 Task: Add an event with the title Meeting with Manager, date '2024/03/18', time 8:00 AM to 10:00 AMand add a description: By exploring the client's goals and strategic direction, the service provider can align their offerings and propose tailored solutions. The event allows for brainstorming sessions, exploring new possibilities, and jointly shaping the future direction of the partnership., put the event into Blue category, logged in from the account softage.1@softage.netand send the event invitation to softage.4@softage.net and softage.5@softage.net. Set a reminder for the event 15 minutes before
Action: Mouse moved to (88, 99)
Screenshot: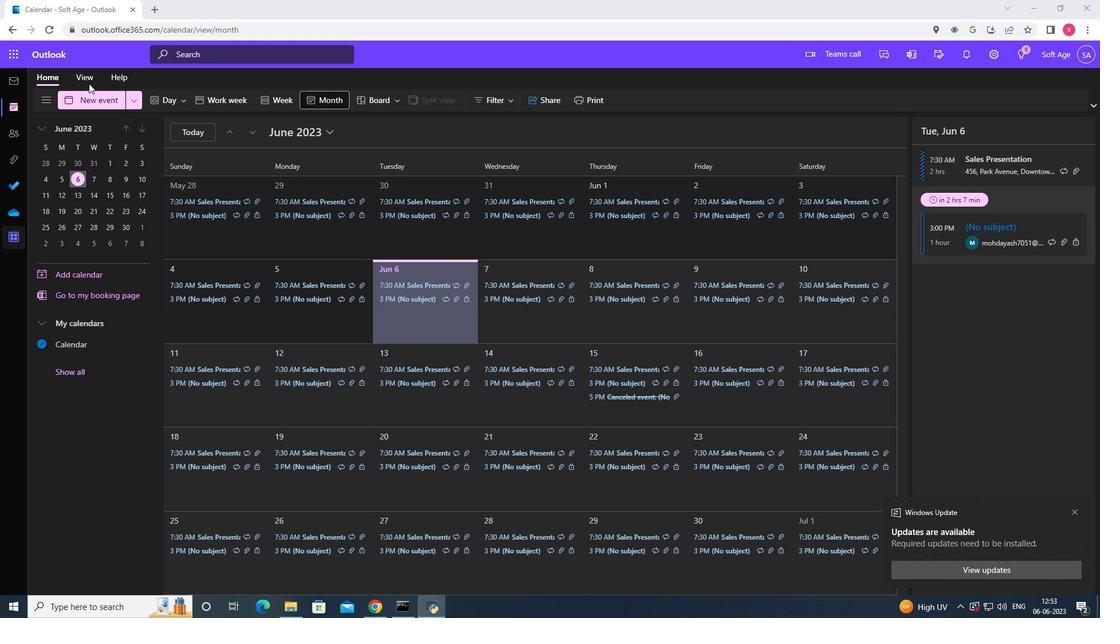 
Action: Mouse pressed left at (88, 99)
Screenshot: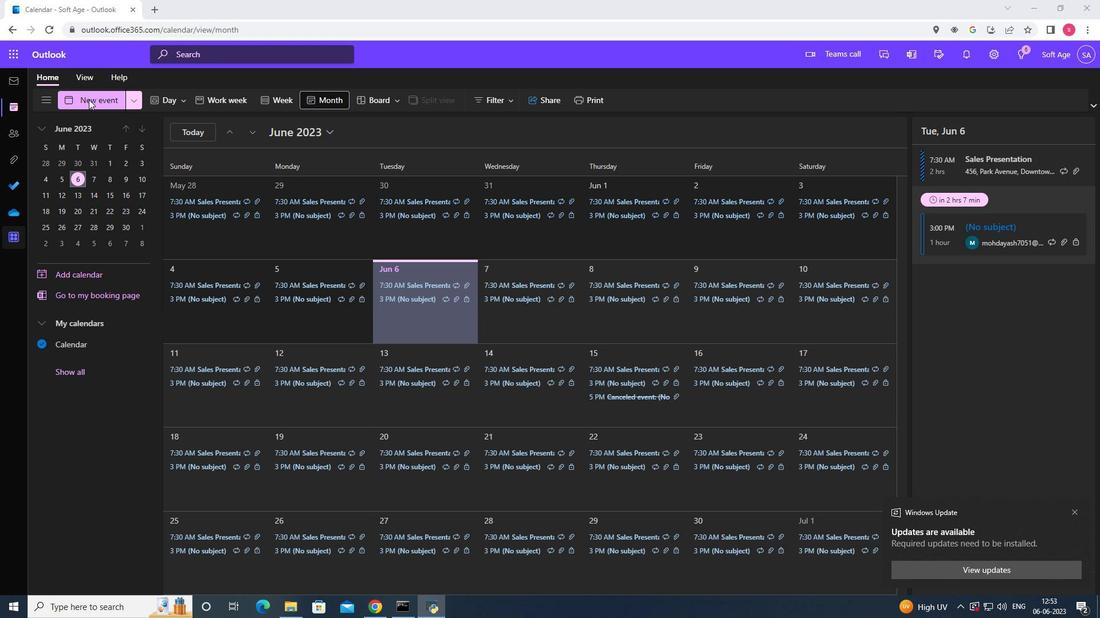 
Action: Mouse moved to (267, 191)
Screenshot: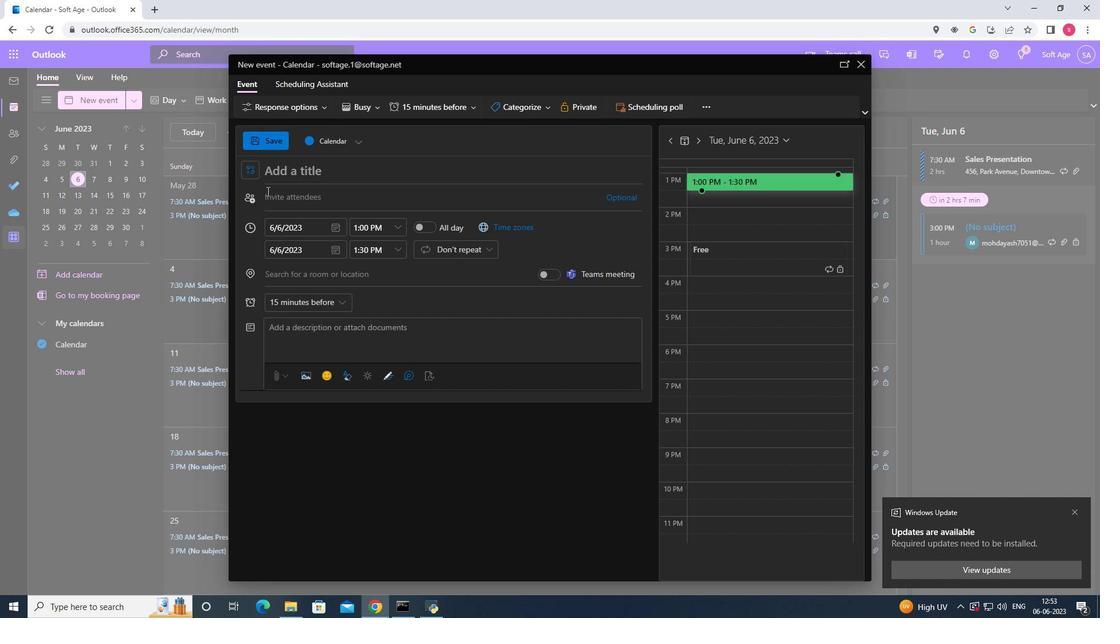 
Action: Key pressed <Key.shift>Meeting<Key.space>with<Key.space><Key.shift>Manager
Screenshot: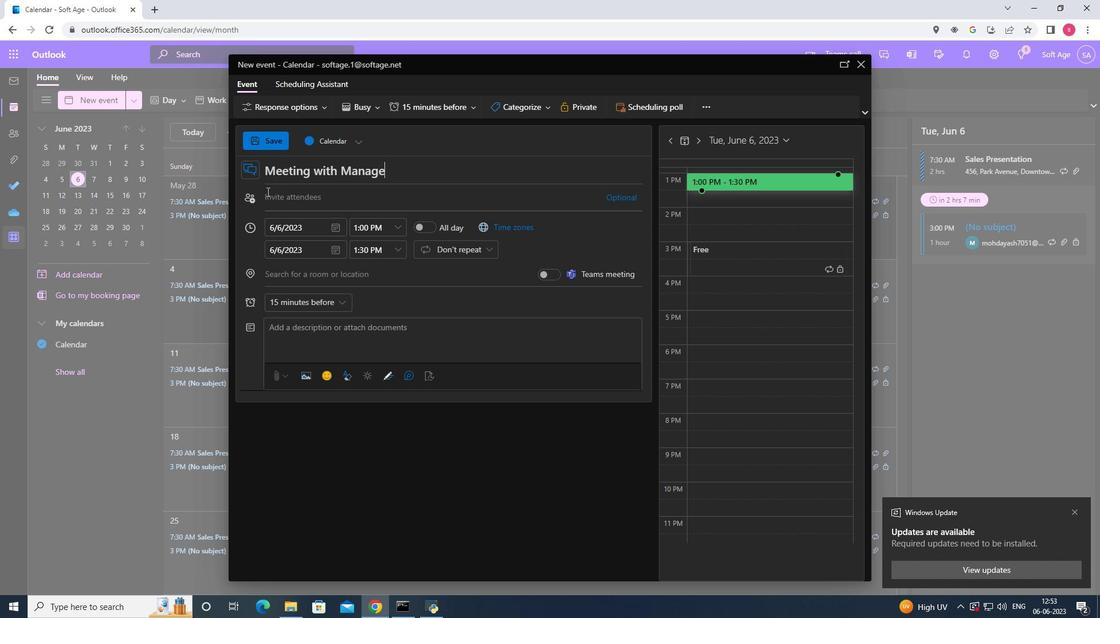 
Action: Mouse moved to (340, 224)
Screenshot: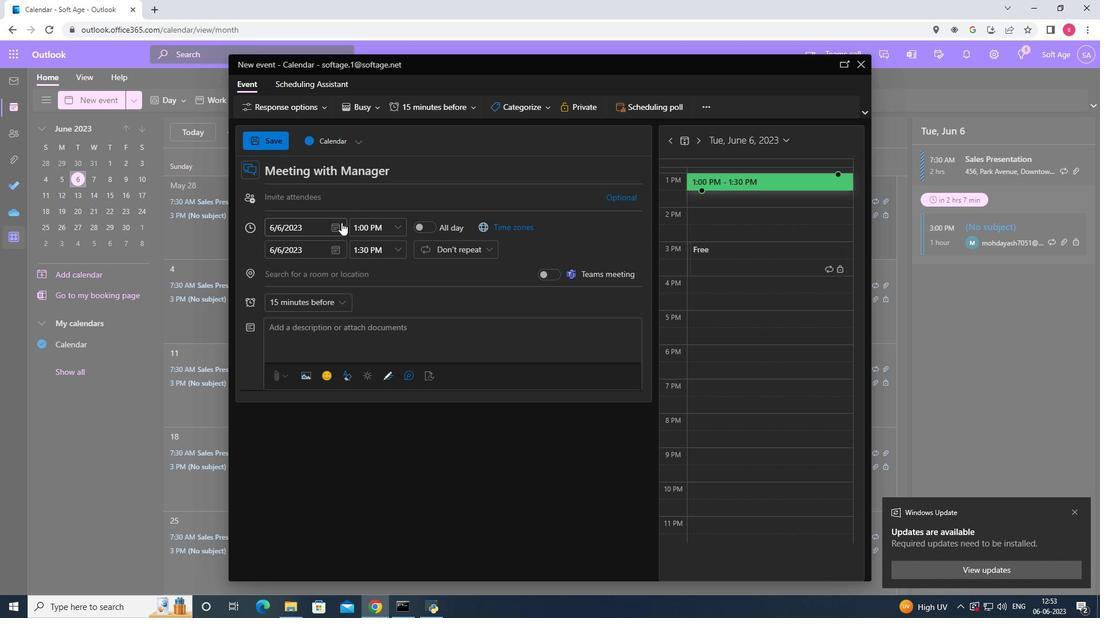 
Action: Mouse pressed left at (340, 224)
Screenshot: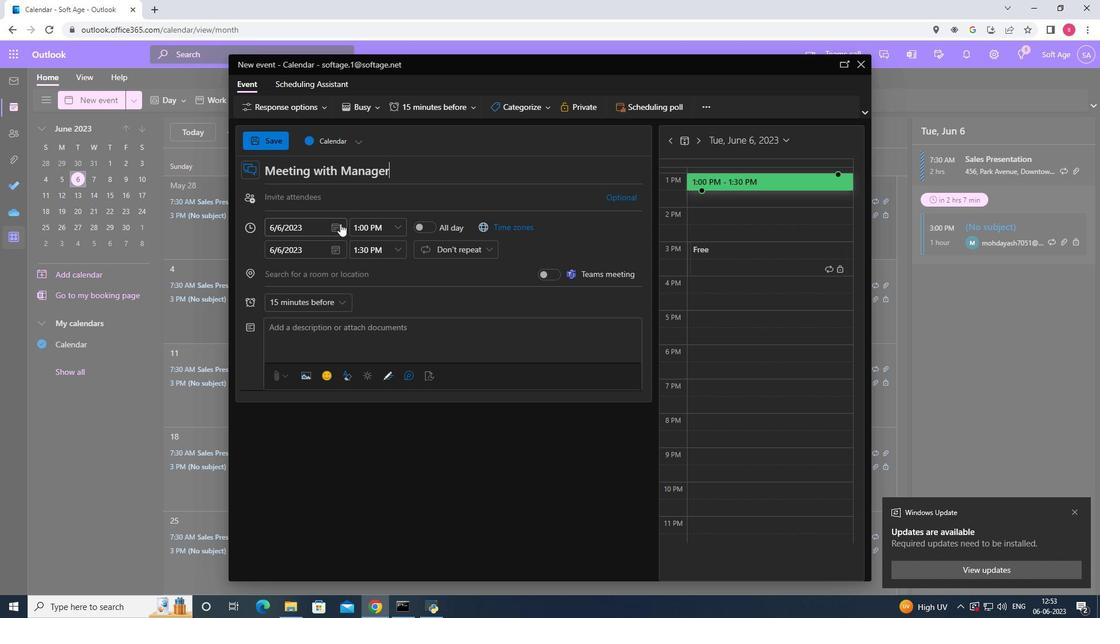 
Action: Mouse moved to (377, 250)
Screenshot: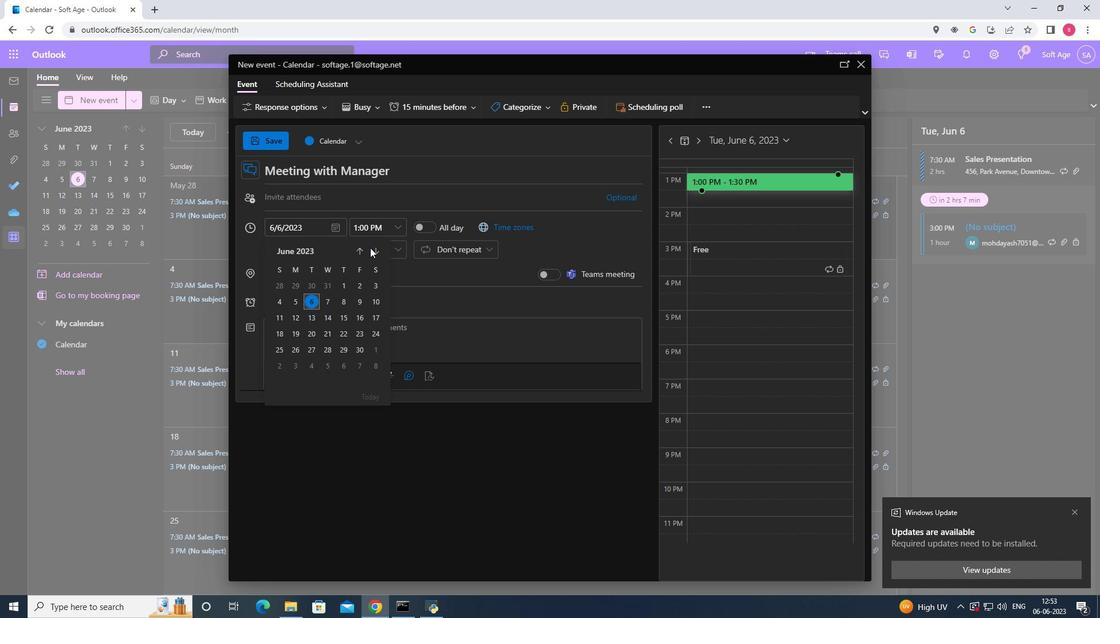 
Action: Mouse pressed left at (377, 250)
Screenshot: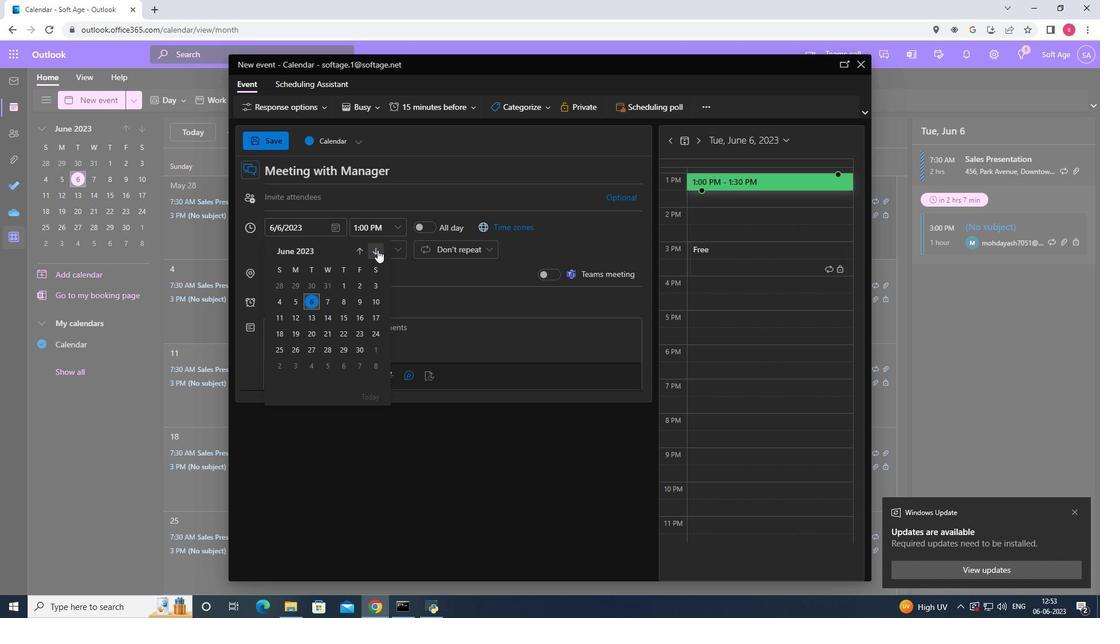 
Action: Mouse pressed left at (377, 250)
Screenshot: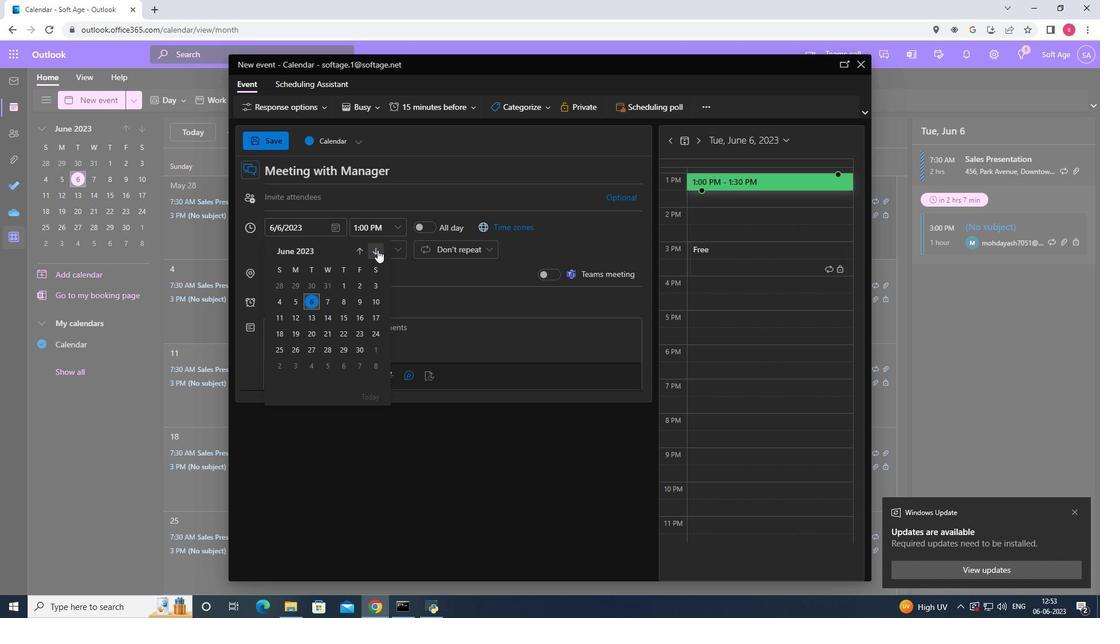 
Action: Mouse pressed left at (377, 250)
Screenshot: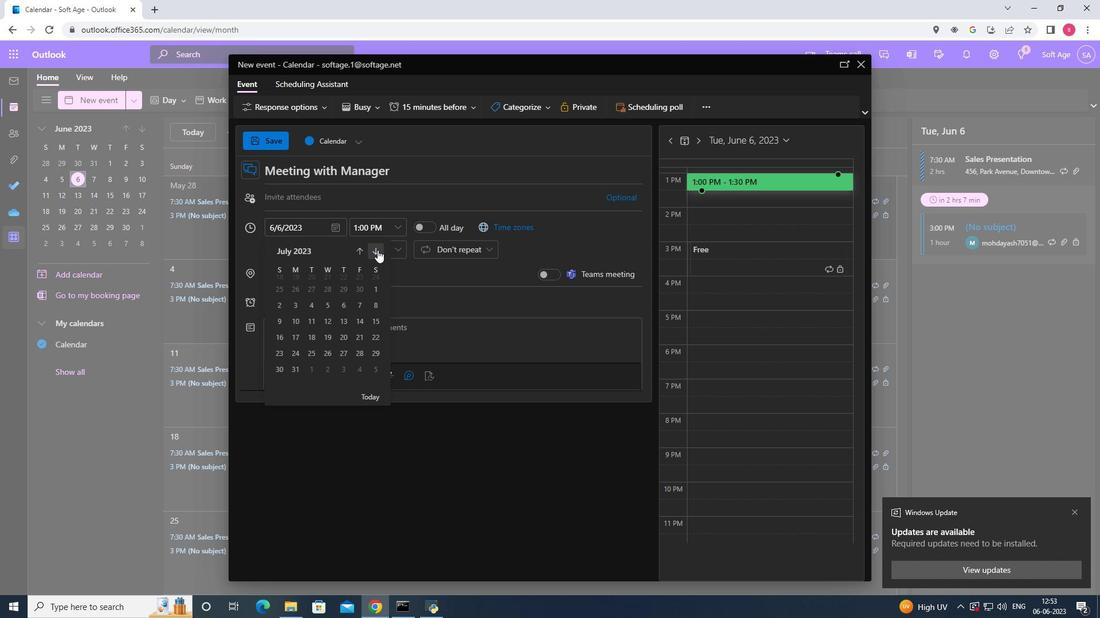 
Action: Mouse pressed left at (377, 250)
Screenshot: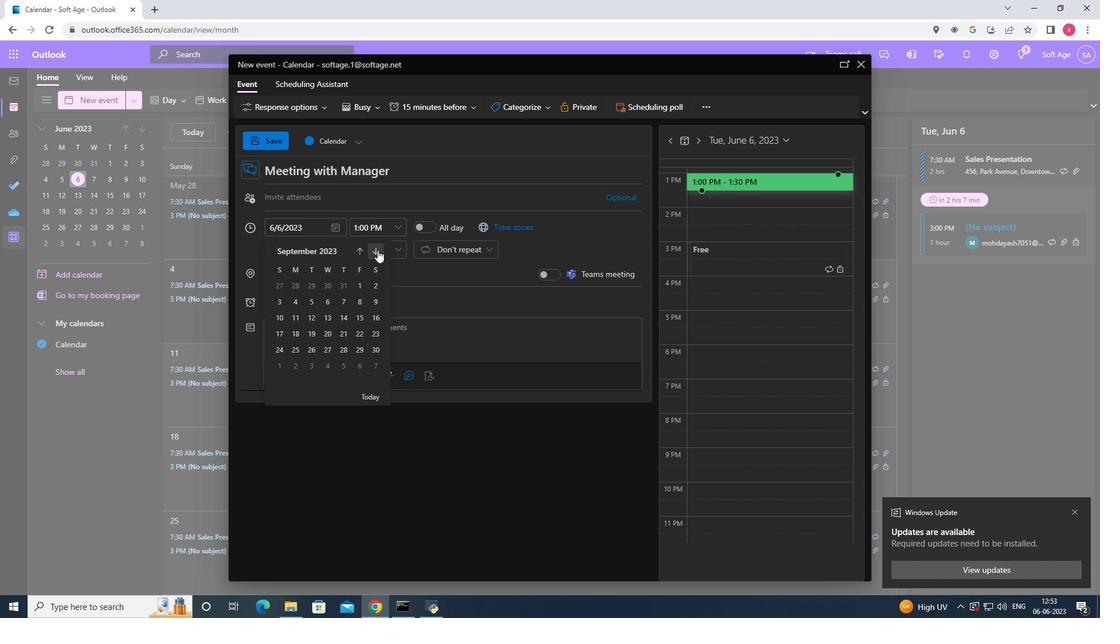 
Action: Mouse pressed left at (377, 250)
Screenshot: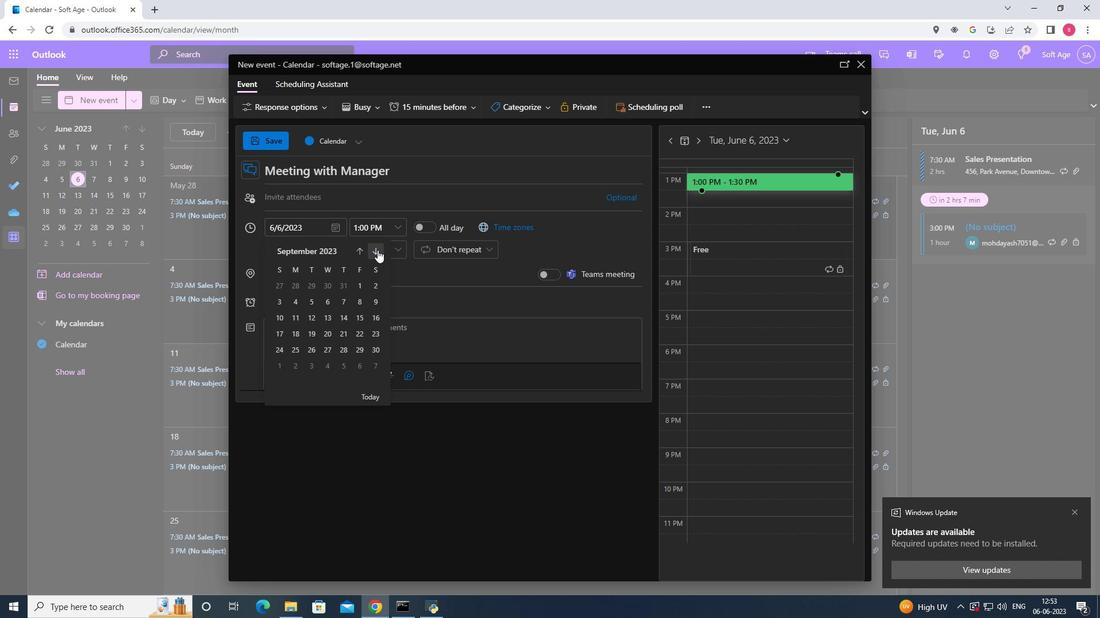 
Action: Mouse pressed left at (377, 250)
Screenshot: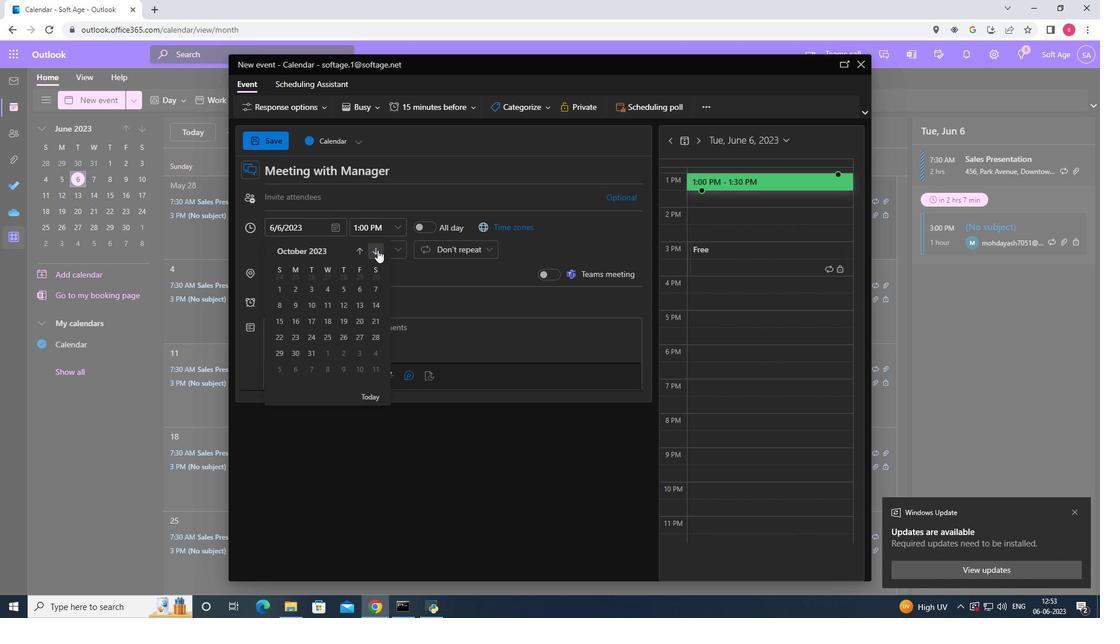 
Action: Mouse pressed left at (377, 250)
Screenshot: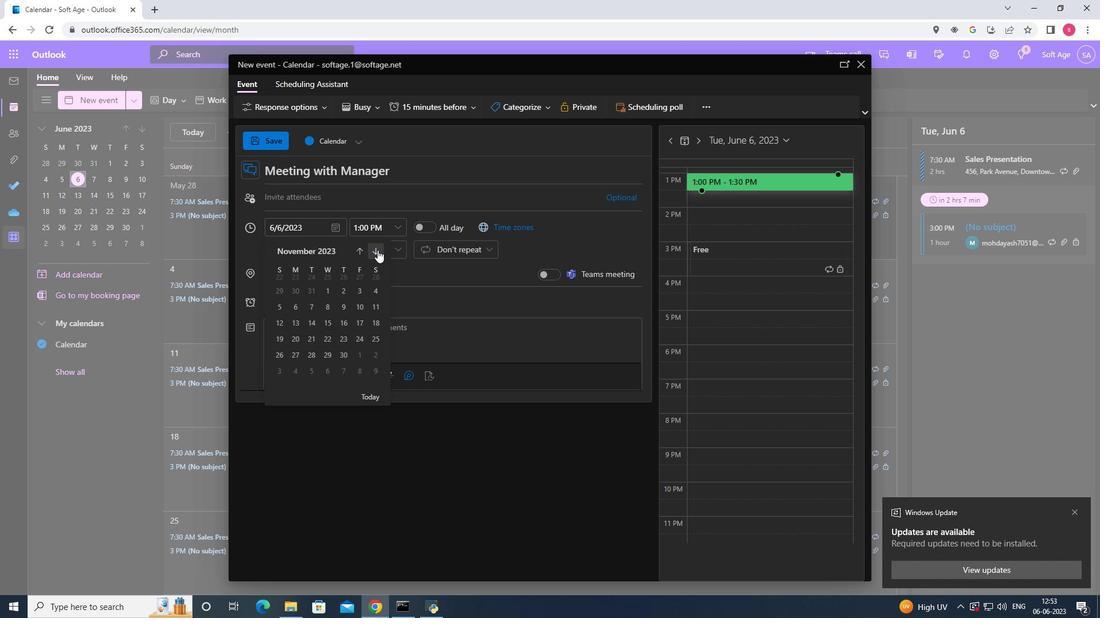 
Action: Mouse pressed left at (377, 250)
Screenshot: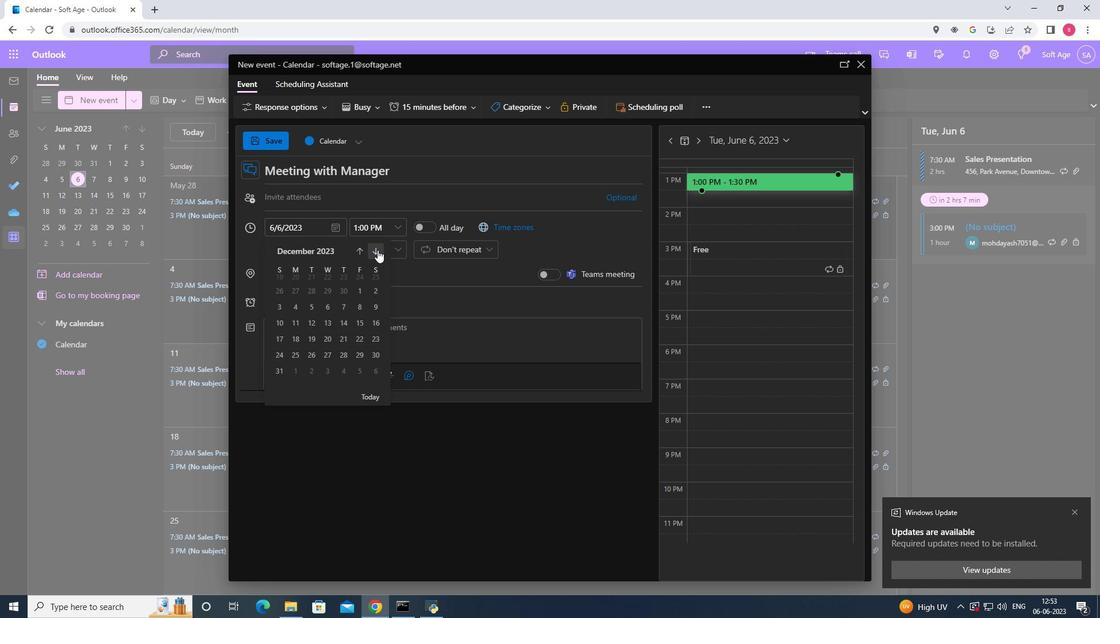 
Action: Mouse pressed left at (377, 250)
Screenshot: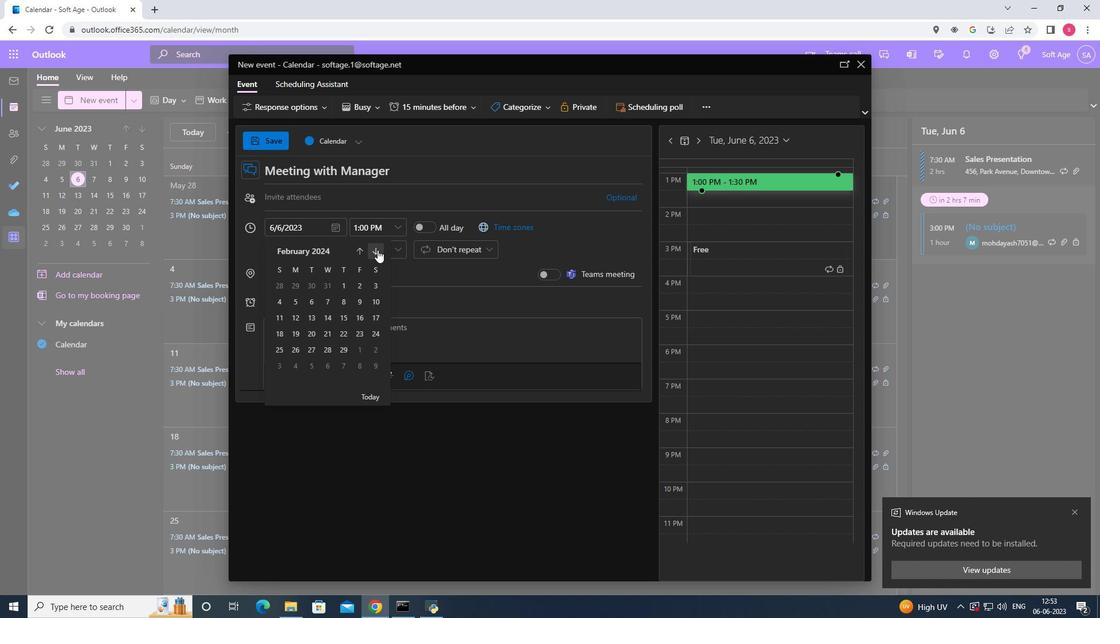 
Action: Mouse moved to (300, 339)
Screenshot: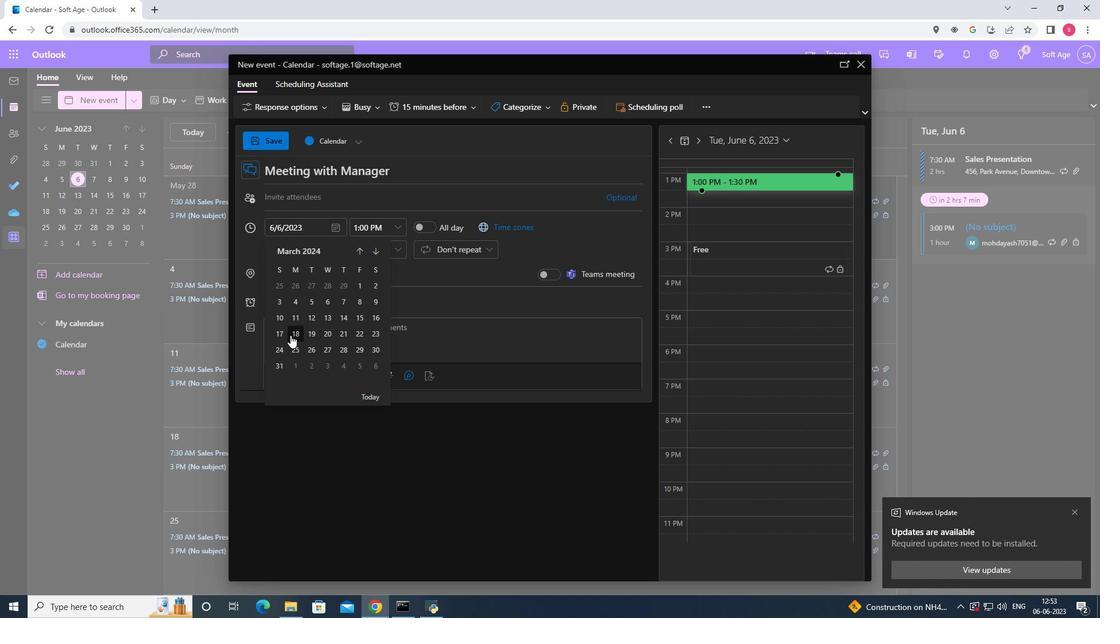 
Action: Mouse pressed left at (300, 339)
Screenshot: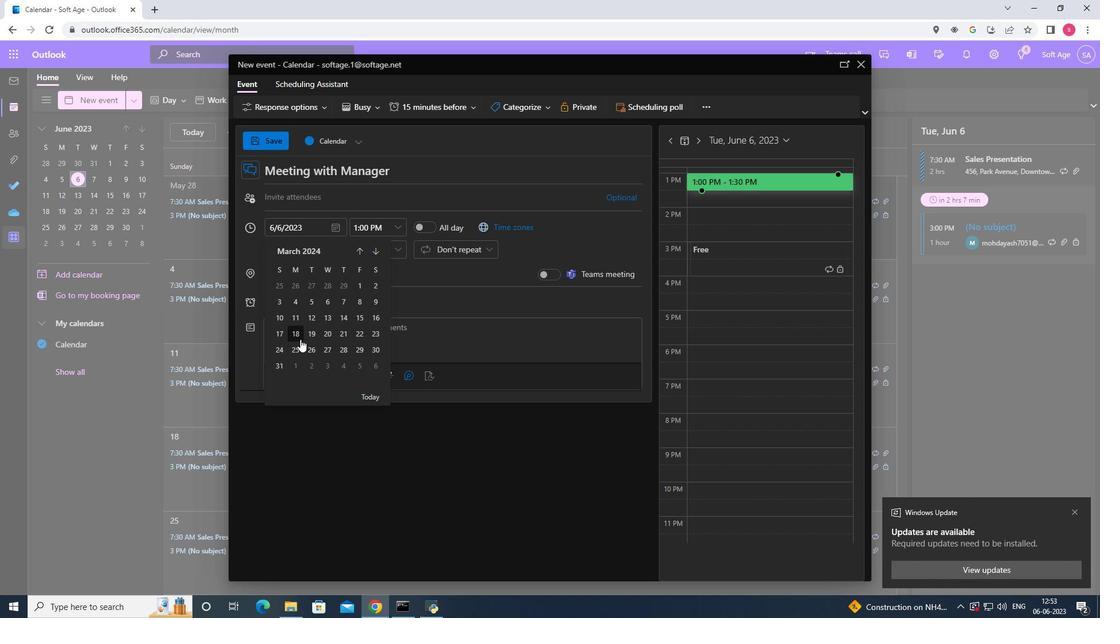 
Action: Mouse moved to (396, 230)
Screenshot: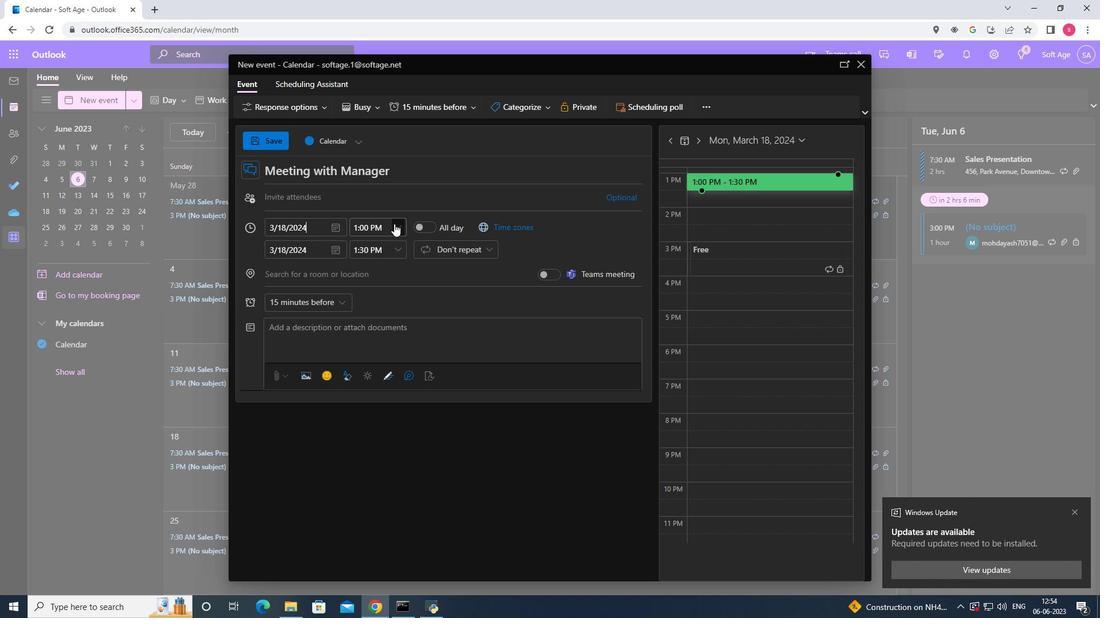 
Action: Mouse pressed left at (396, 230)
Screenshot: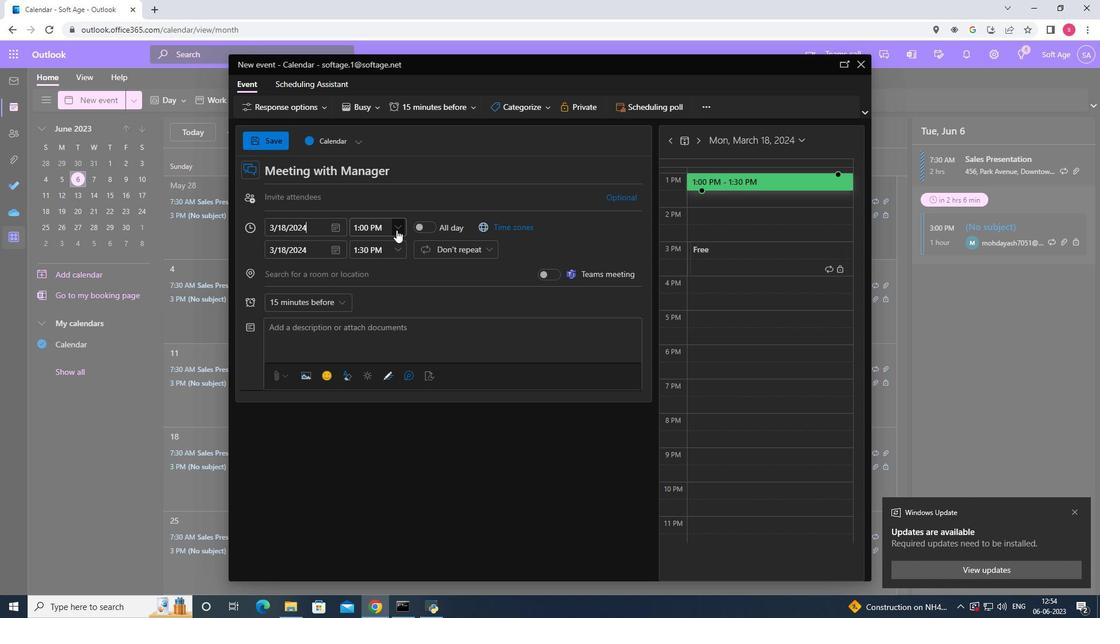 
Action: Mouse moved to (413, 242)
Screenshot: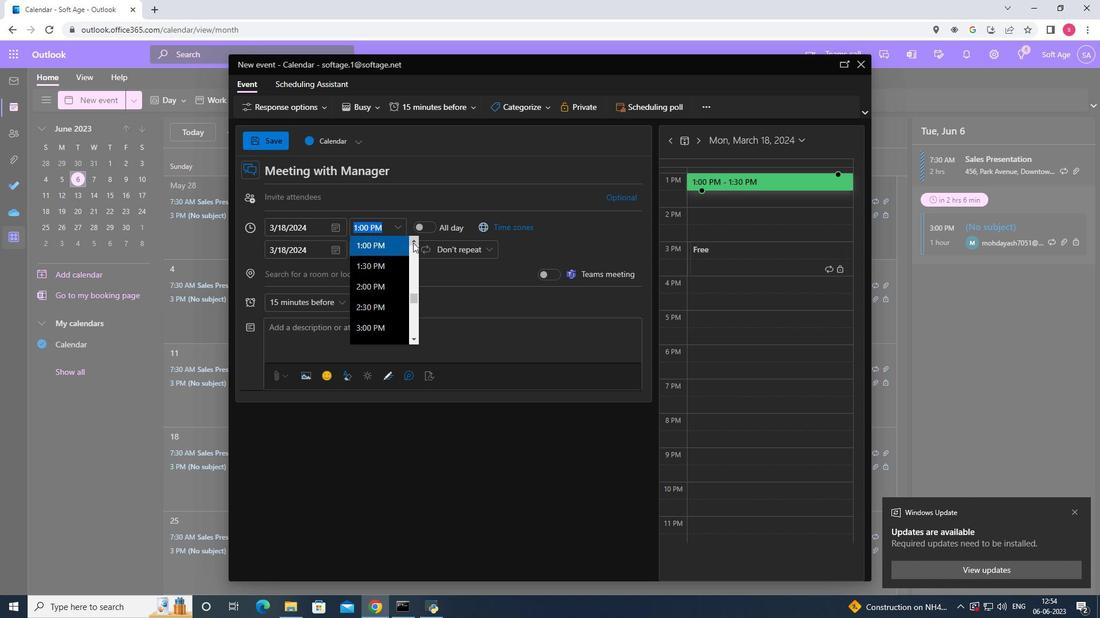 
Action: Mouse pressed left at (413, 242)
Screenshot: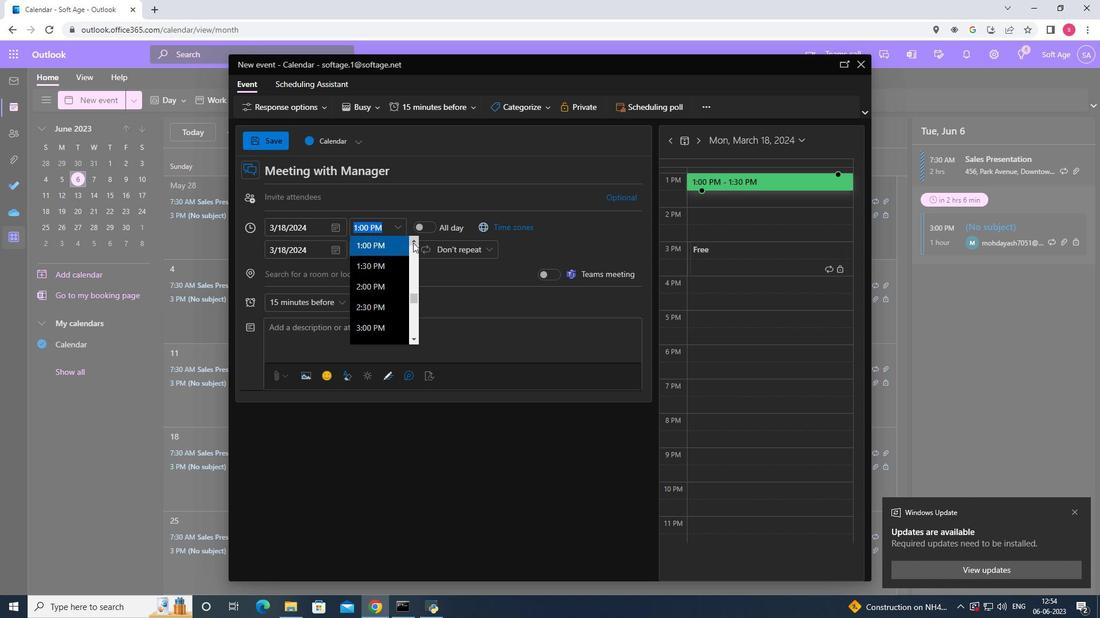 
Action: Mouse pressed left at (413, 242)
Screenshot: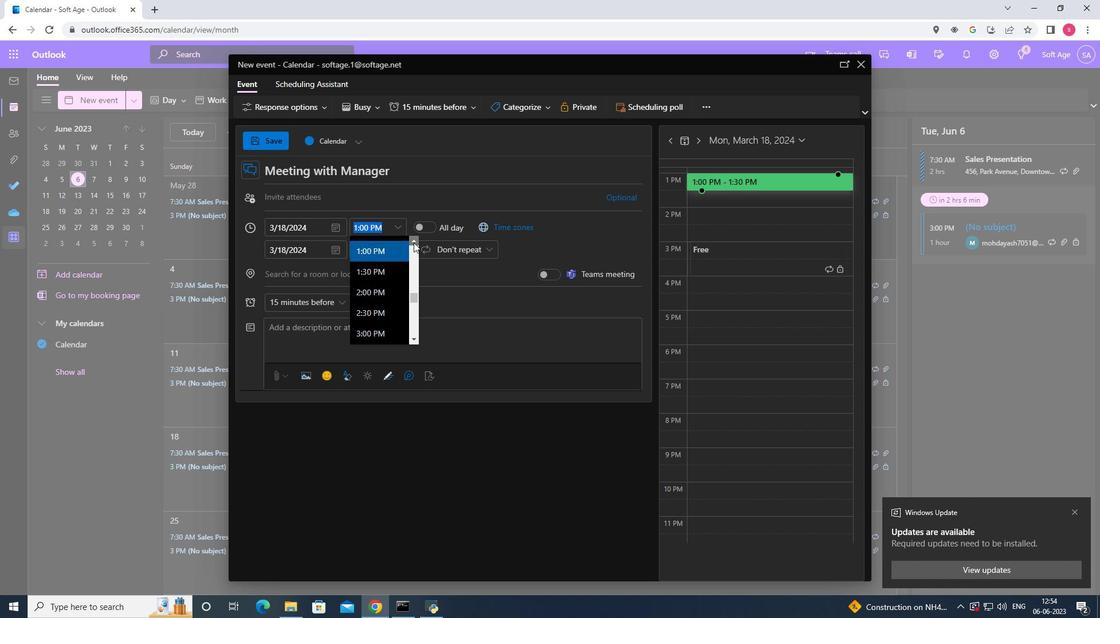 
Action: Mouse pressed left at (413, 242)
Screenshot: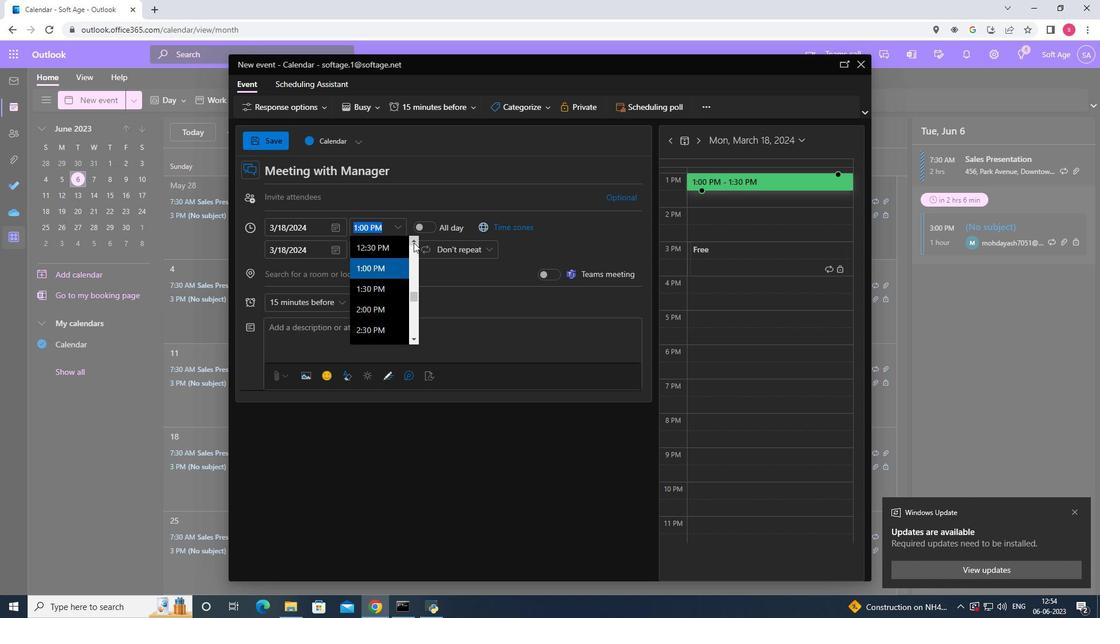 
Action: Mouse pressed left at (413, 242)
Screenshot: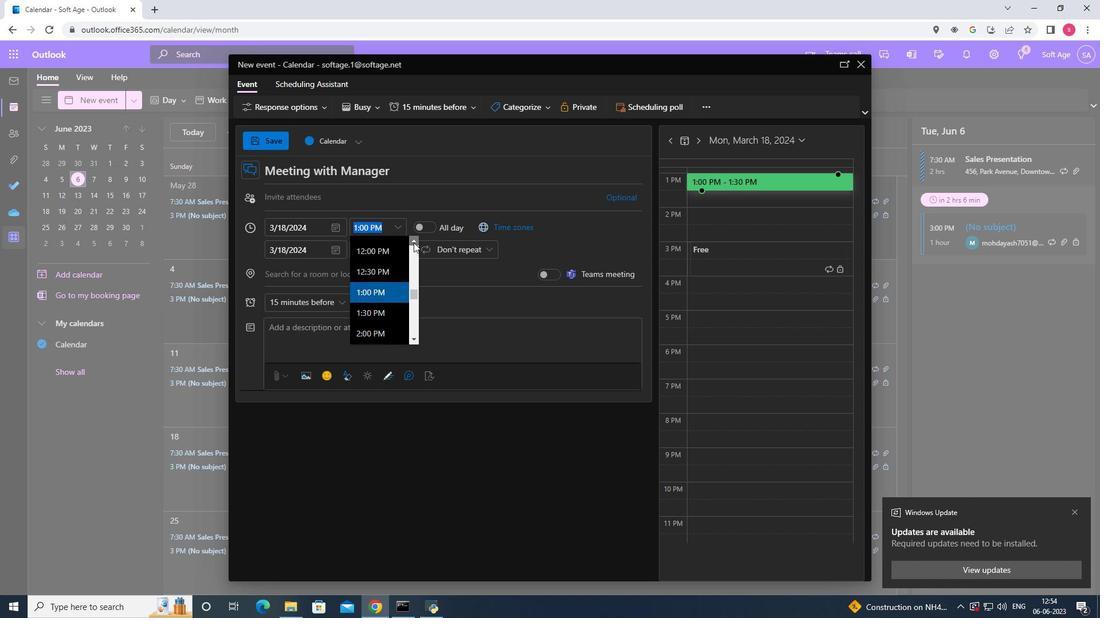 
Action: Mouse pressed left at (413, 242)
Screenshot: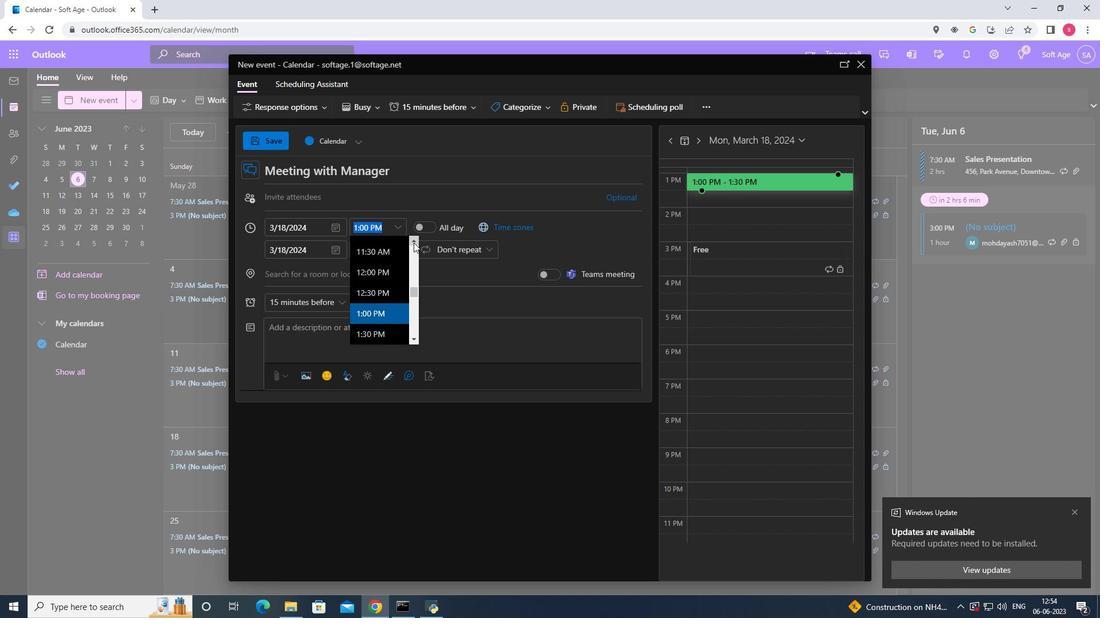 
Action: Mouse pressed left at (413, 242)
Screenshot: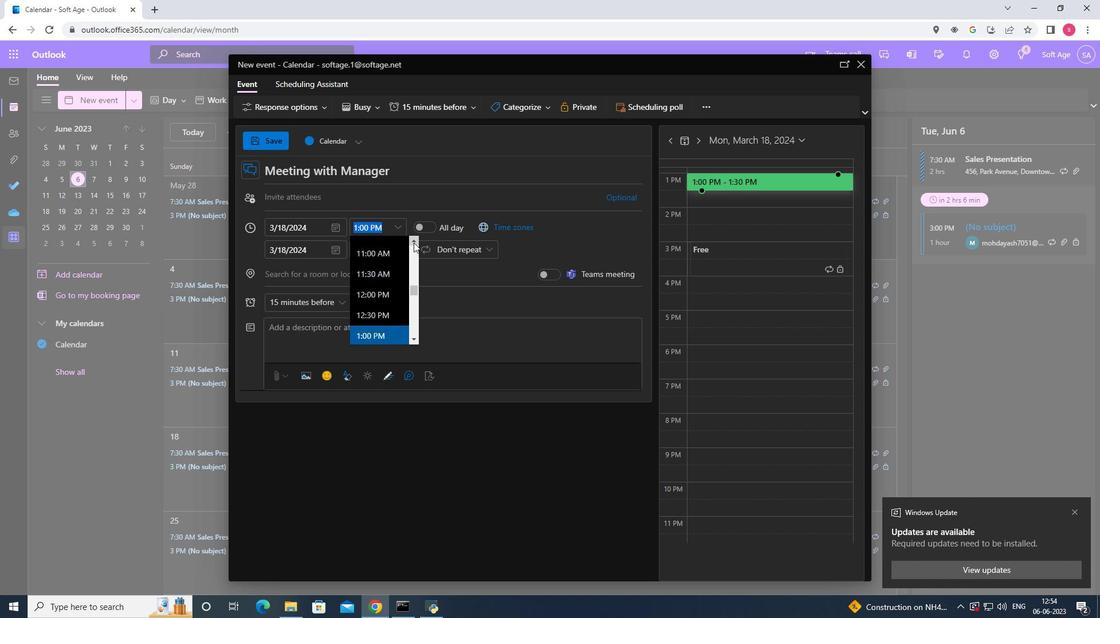 
Action: Mouse pressed left at (413, 242)
Screenshot: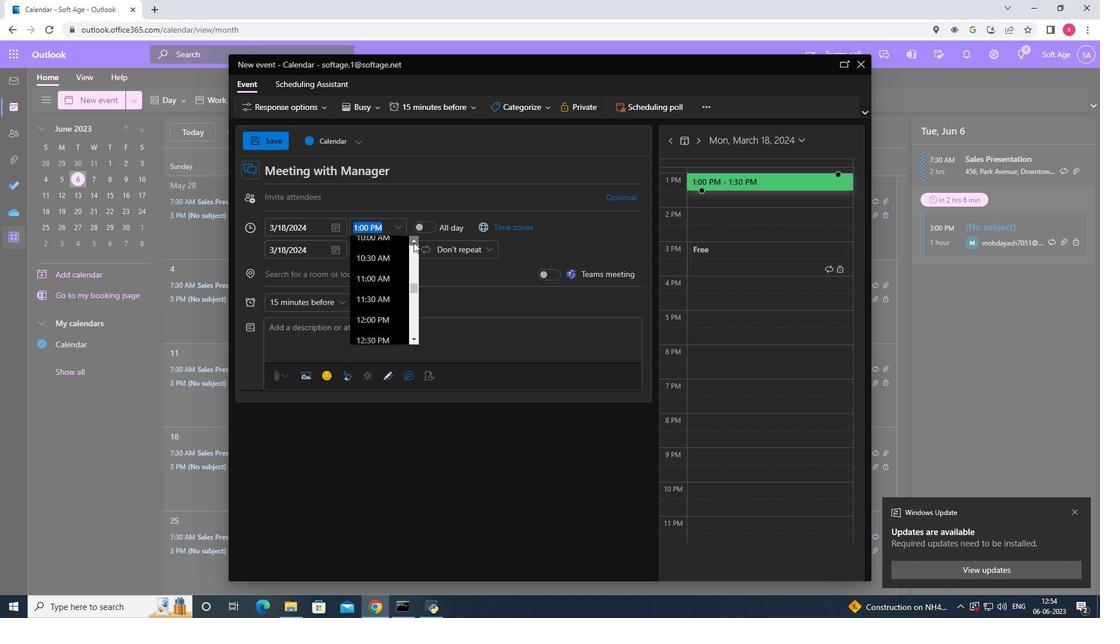 
Action: Mouse pressed left at (413, 242)
Screenshot: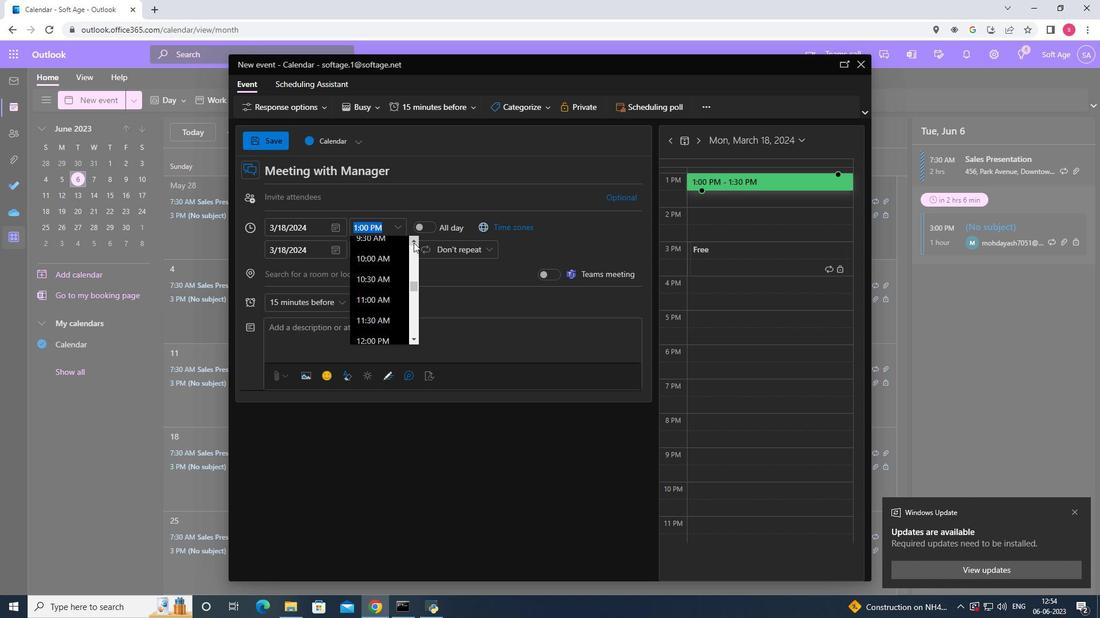 
Action: Mouse pressed left at (413, 242)
Screenshot: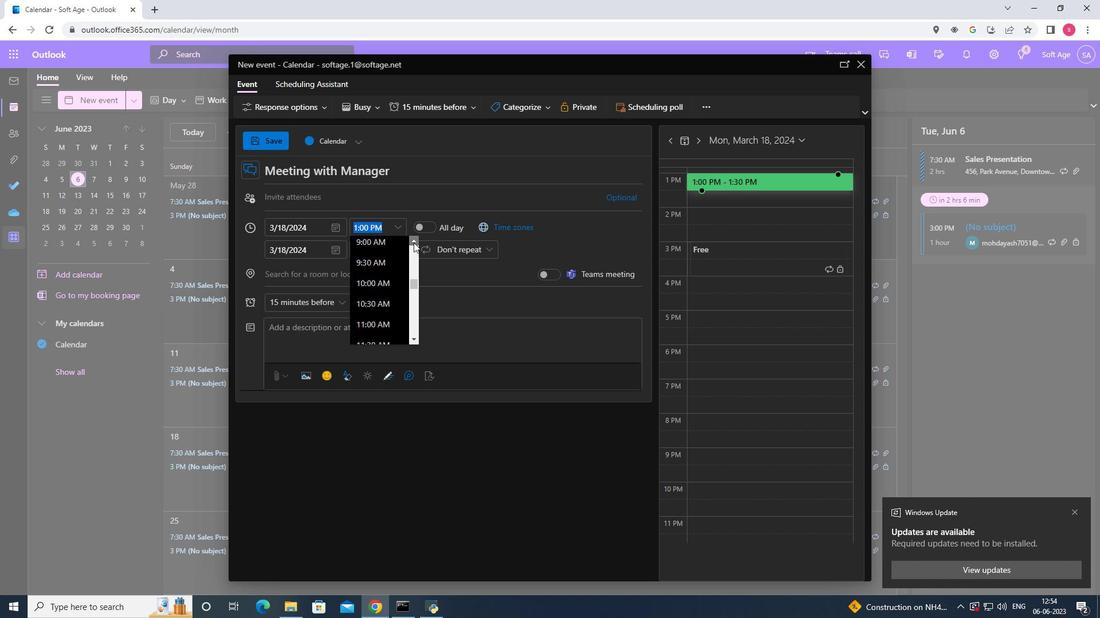 
Action: Mouse moved to (389, 242)
Screenshot: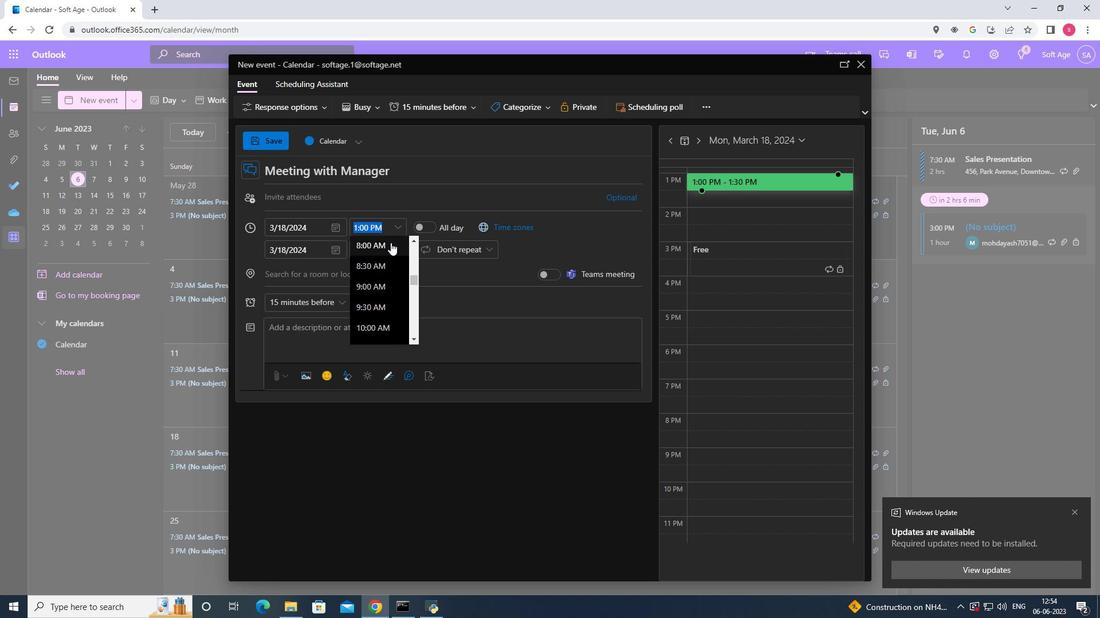 
Action: Mouse pressed left at (389, 242)
Screenshot: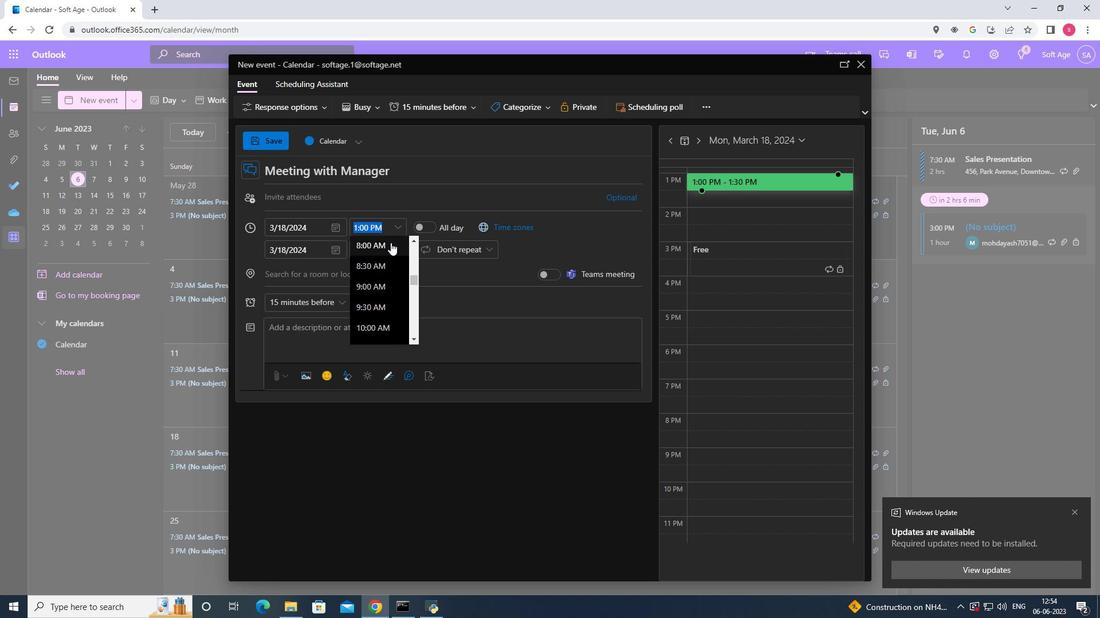 
Action: Mouse moved to (403, 252)
Screenshot: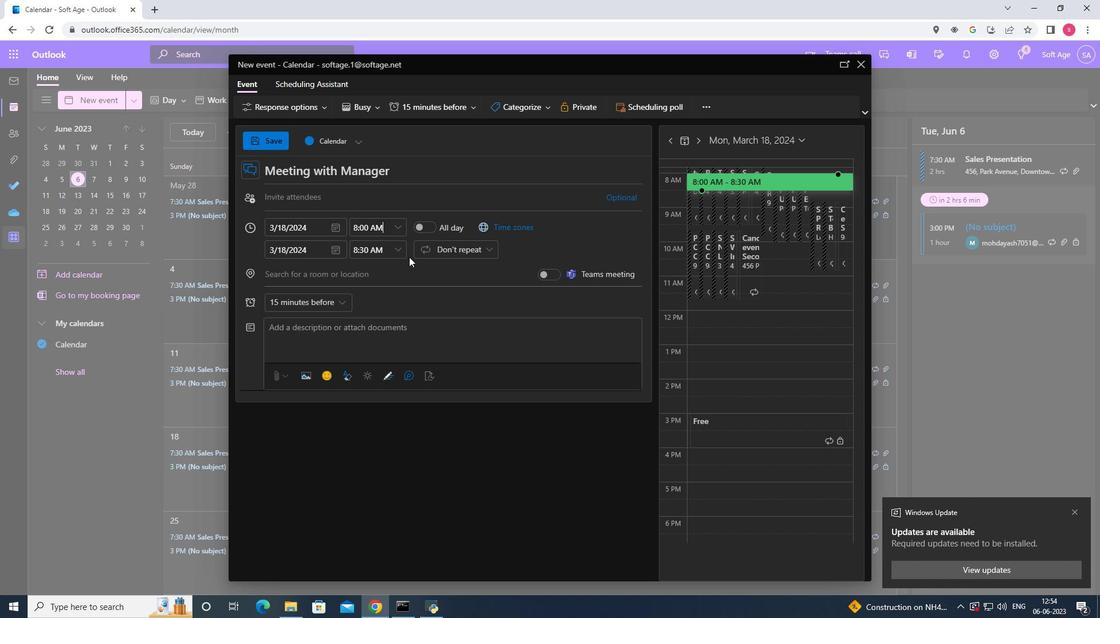 
Action: Mouse pressed left at (403, 252)
Screenshot: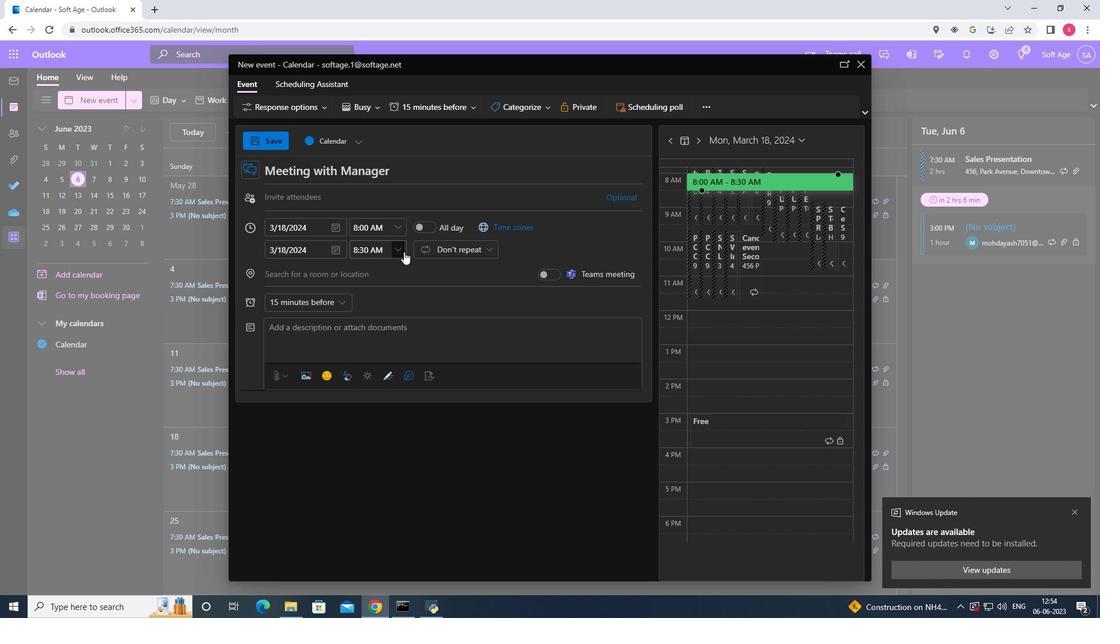 
Action: Mouse moved to (370, 326)
Screenshot: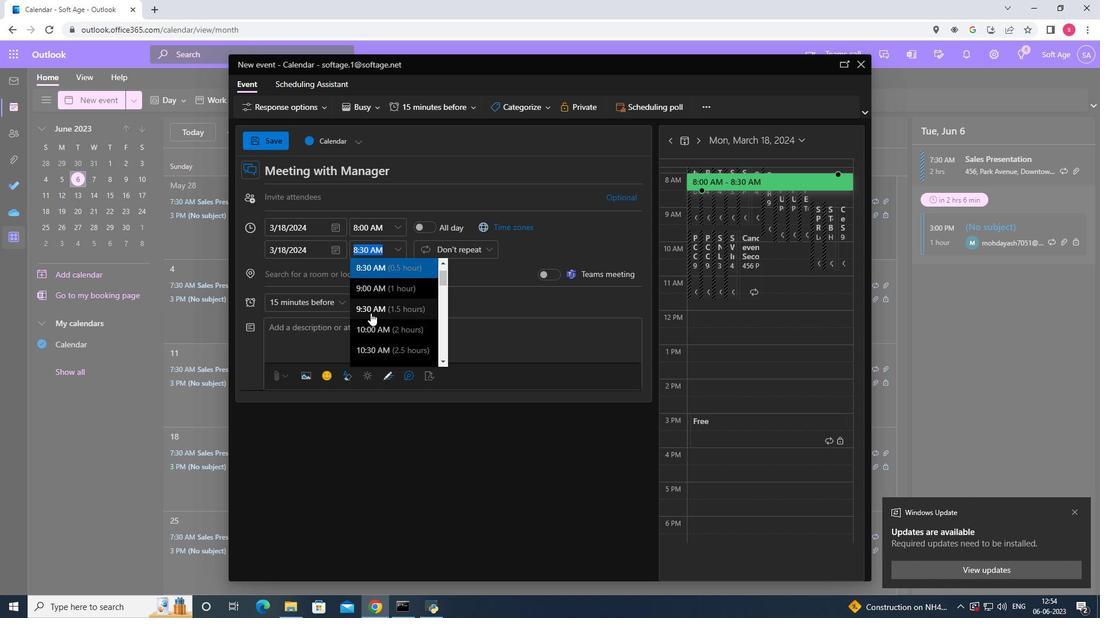 
Action: Mouse pressed left at (370, 326)
Screenshot: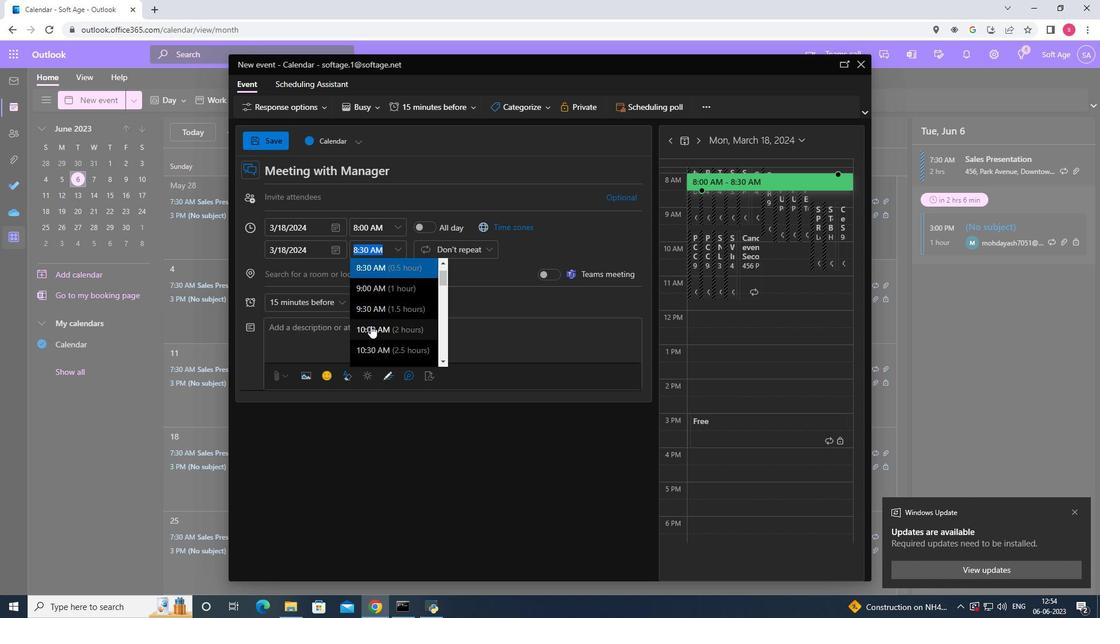 
Action: Mouse moved to (341, 328)
Screenshot: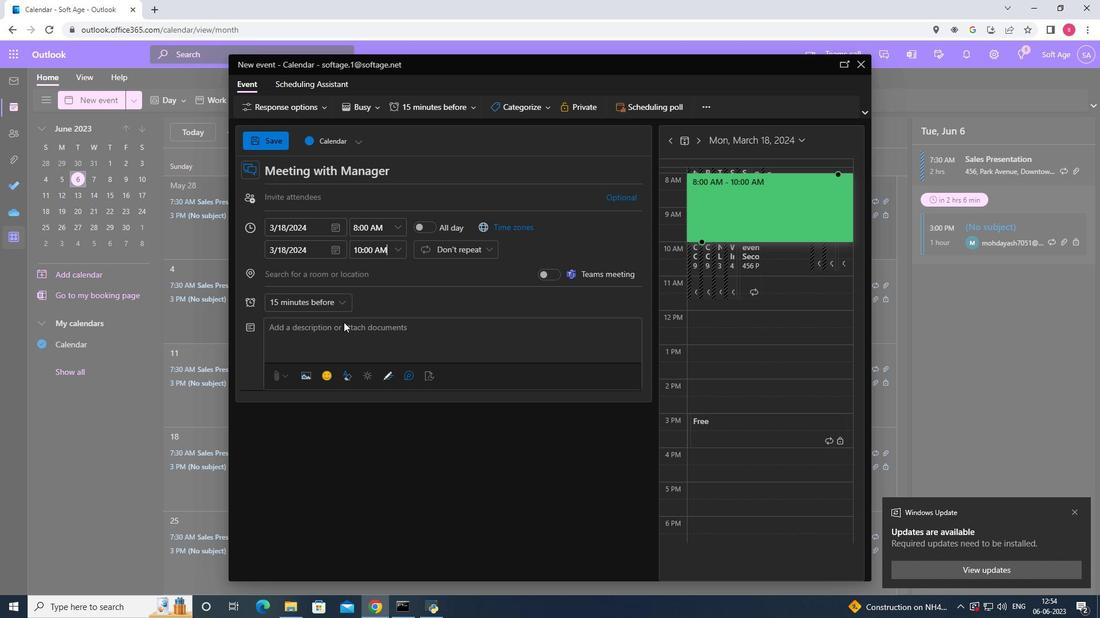 
Action: Mouse pressed left at (341, 328)
Screenshot: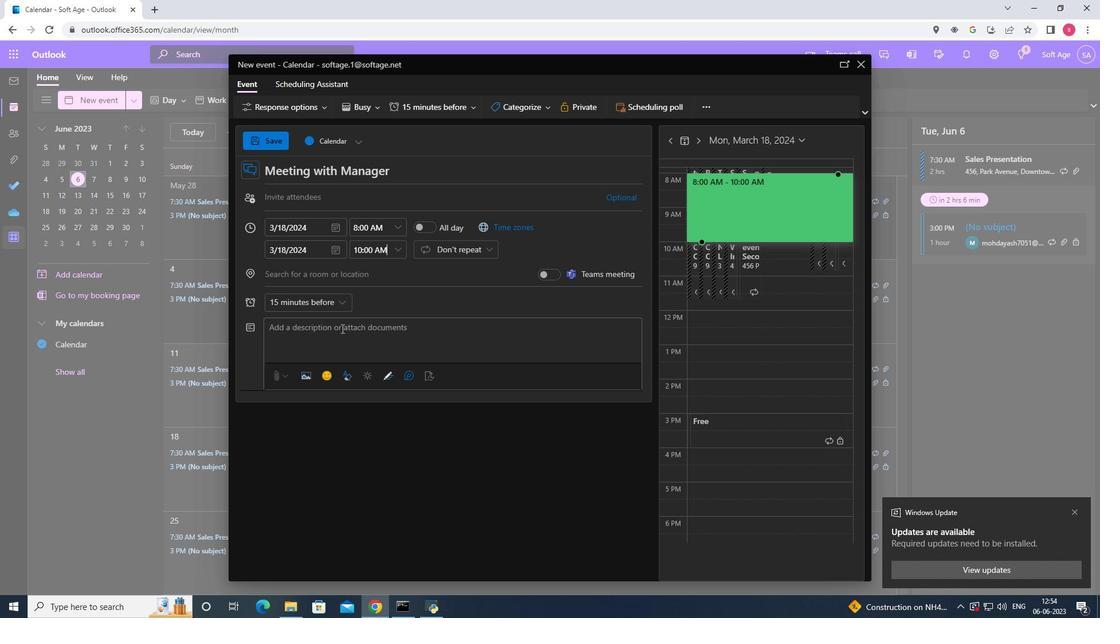
Action: Mouse moved to (341, 329)
Screenshot: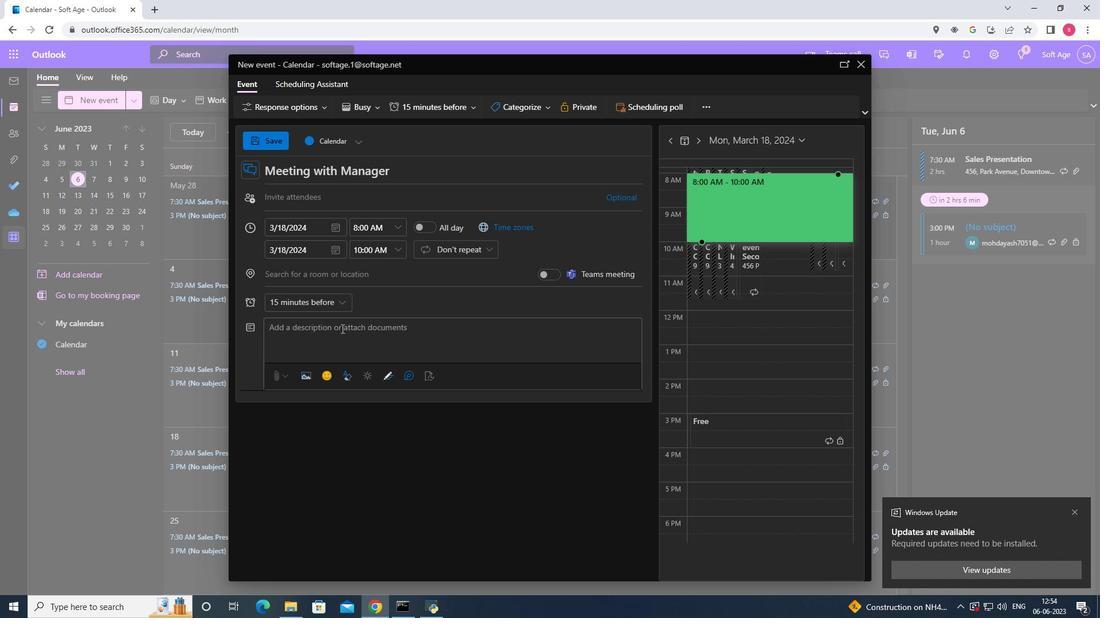 
Action: Key pressed <Key.shift>By<Key.space>exploring<Key.space>the<Key.space>client's<Key.space>goals<Key.space>and<Key.space>strategic<Key.space>direction,<Key.space>the<Key.space>service<Key.space>provider<Key.space>can<Key.space>align<Key.space>their<Key.space>offerings<Key.space>and<Key.space>propose<Key.space>tailored<Key.space>solutions,<Key.backspace>.<Key.space><Key.shift>The<Key.space>event<Key.space>allows<Key.space>for<Key.space>brainstorming<Key.space>sessions<Key.space>the<Key.space>future<Key.space>direction<Key.space>of<Key.space>the<Key.space>partnership
Screenshot: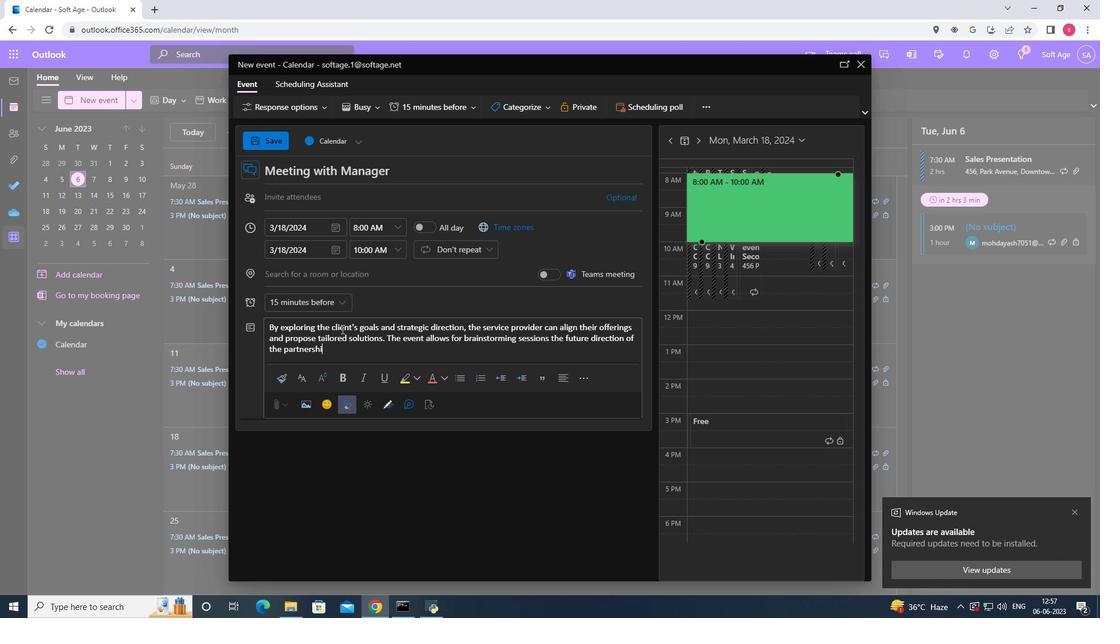 
Action: Mouse moved to (510, 210)
Screenshot: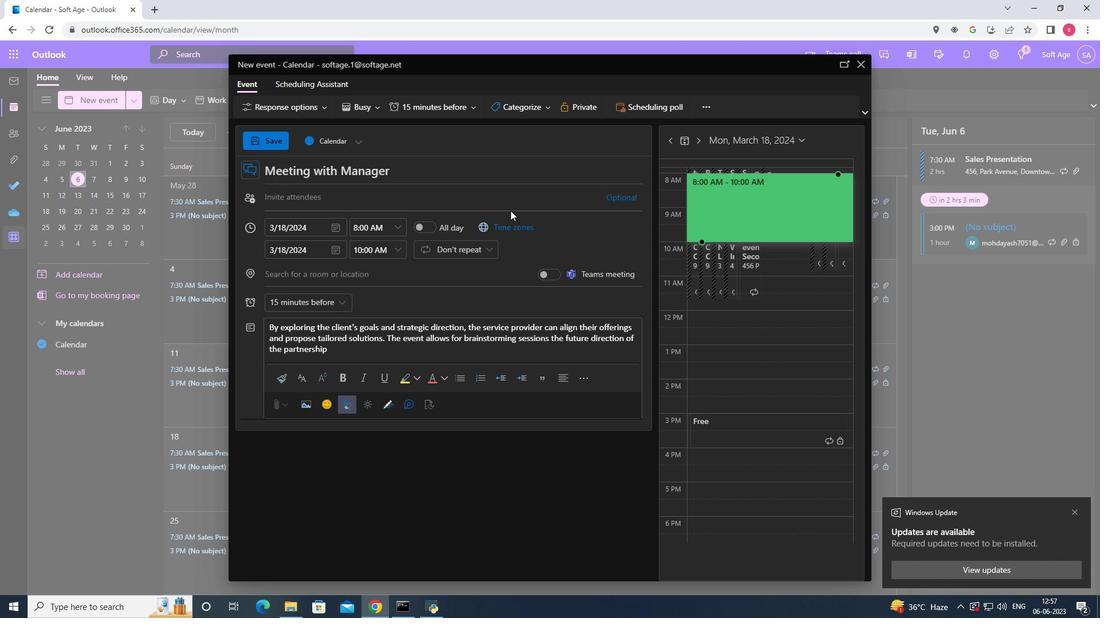 
Action: Key pressed .
Screenshot: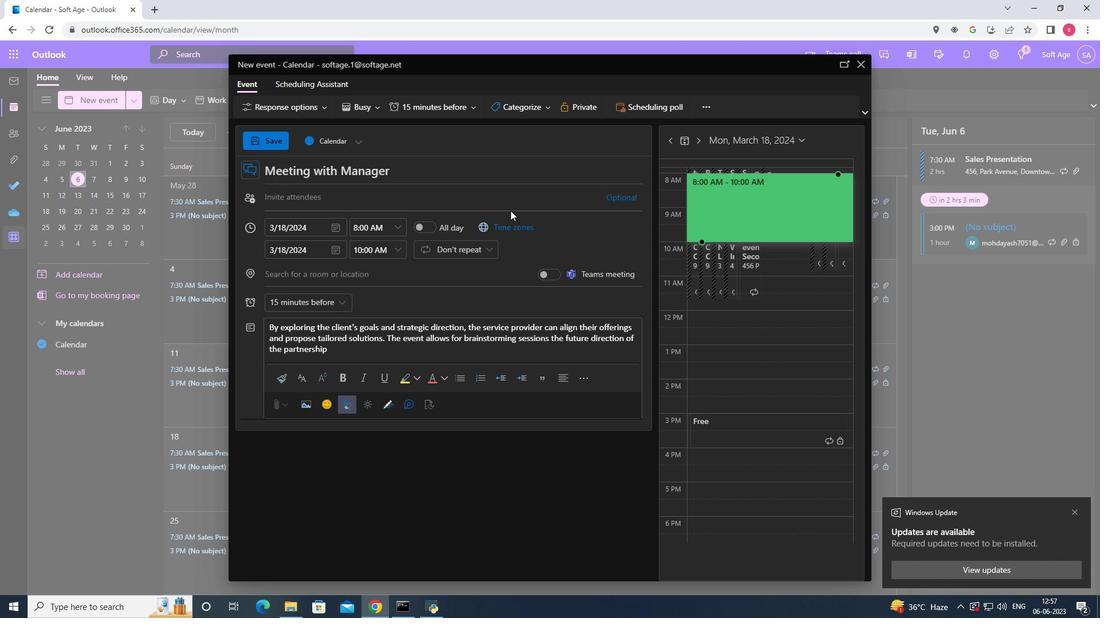 
Action: Mouse moved to (539, 110)
Screenshot: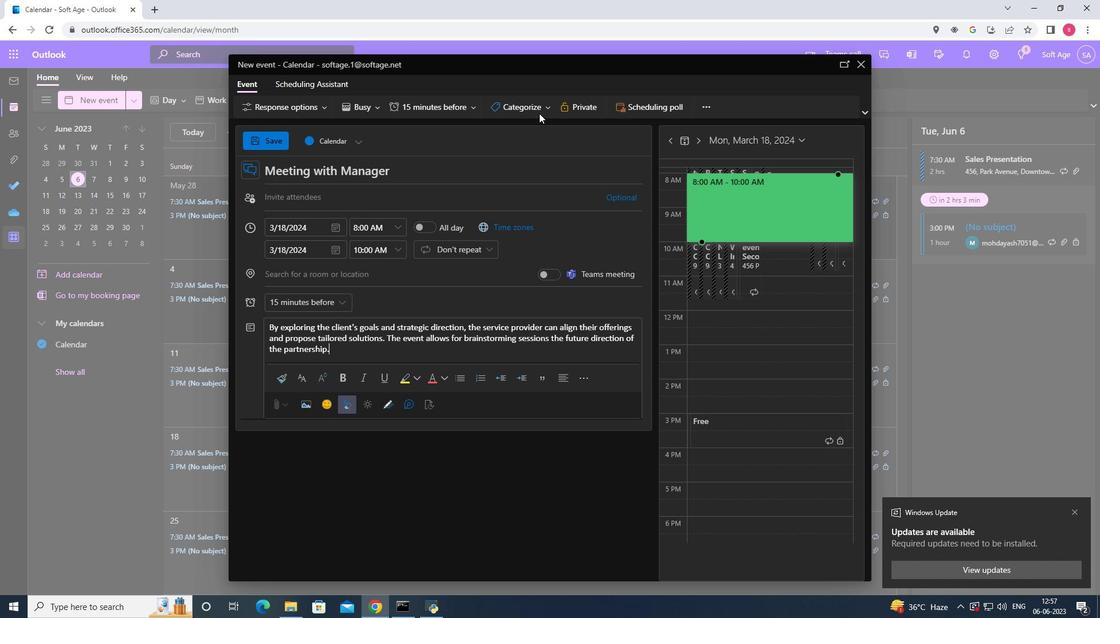 
Action: Mouse pressed left at (539, 110)
Screenshot: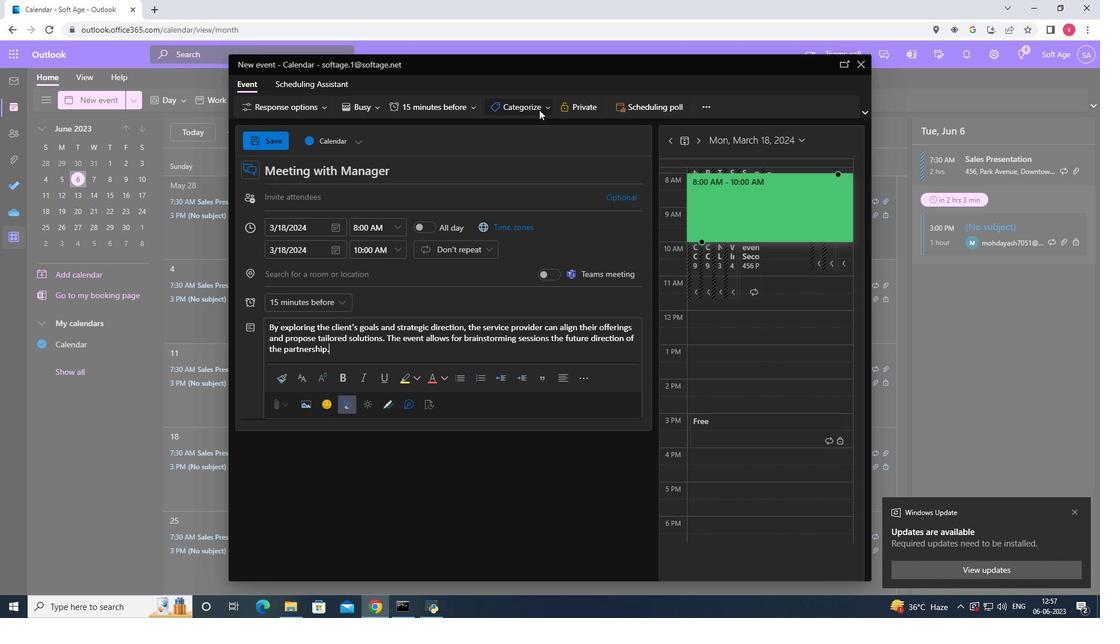 
Action: Mouse moved to (525, 131)
Screenshot: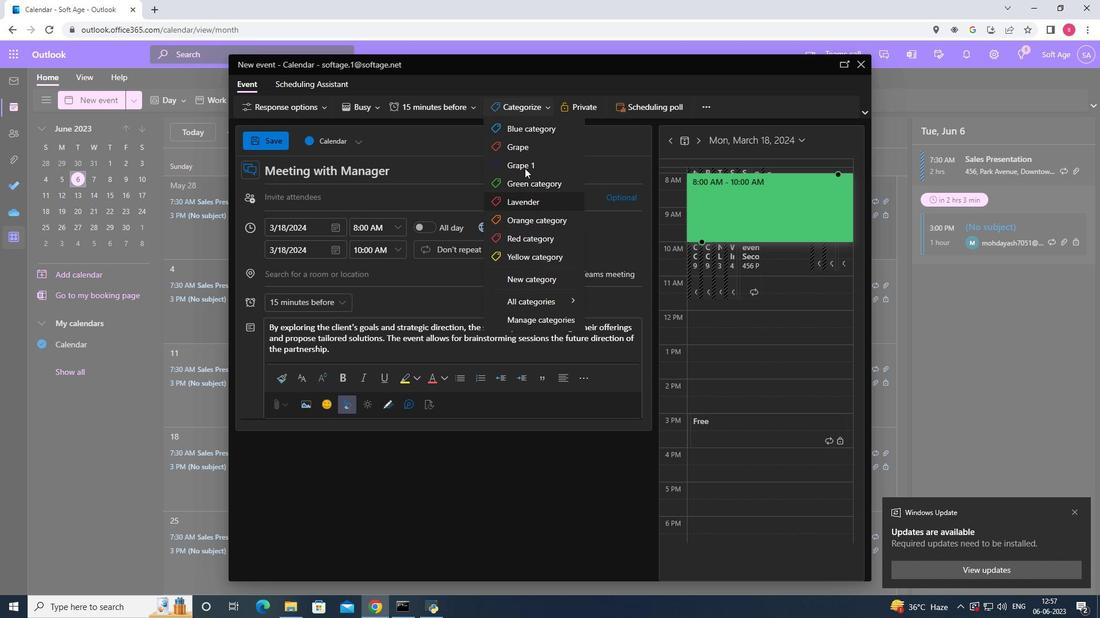 
Action: Mouse pressed left at (525, 131)
Screenshot: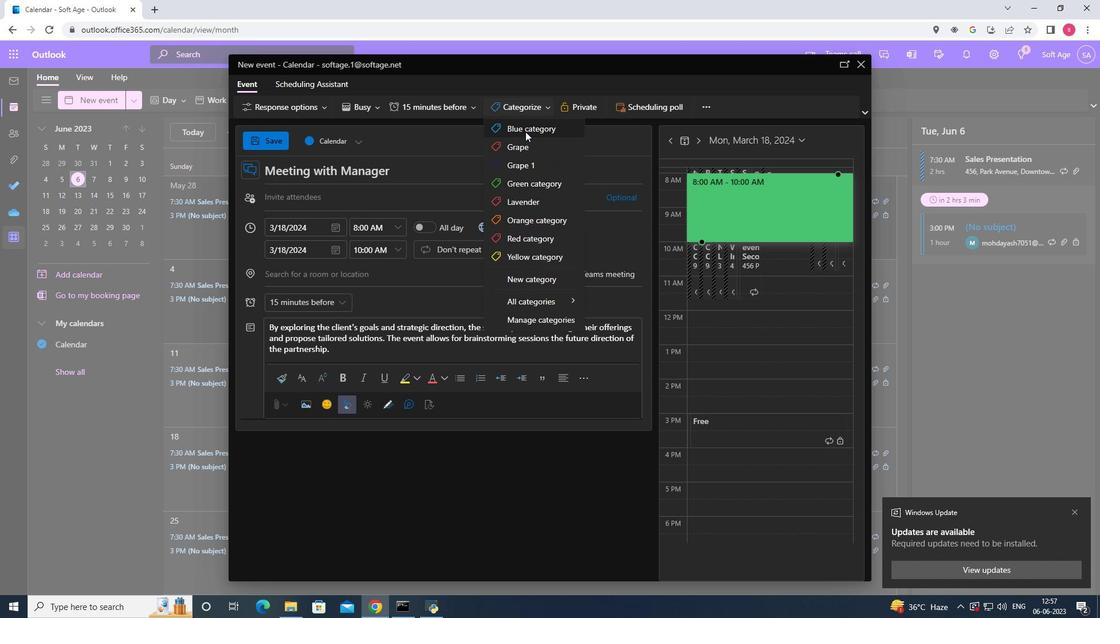 
Action: Mouse moved to (322, 203)
Screenshot: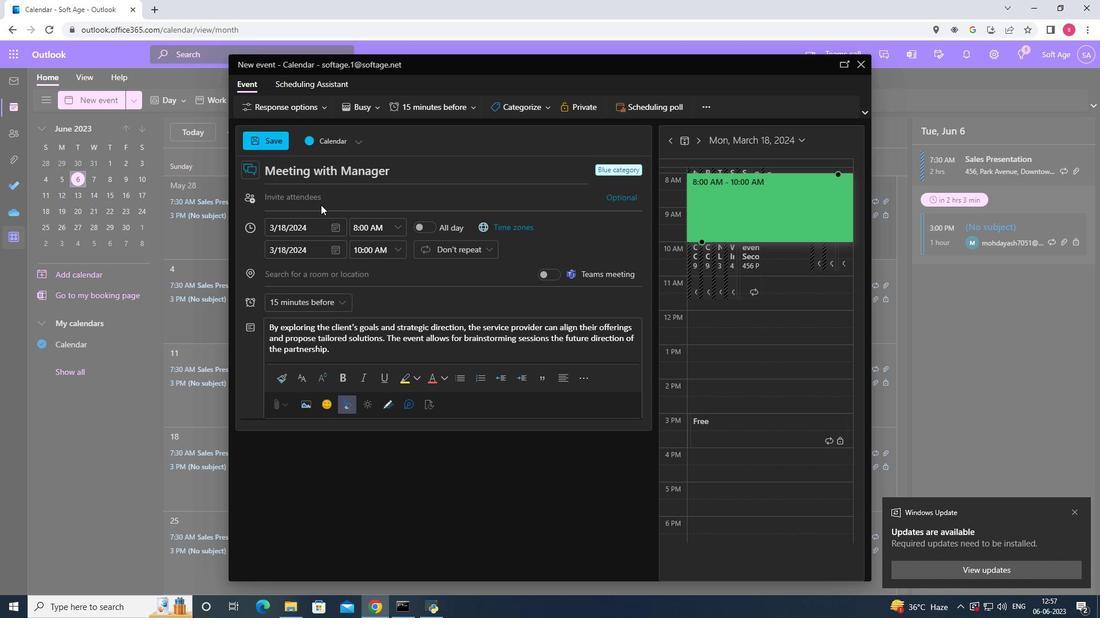 
Action: Mouse pressed left at (322, 203)
Screenshot: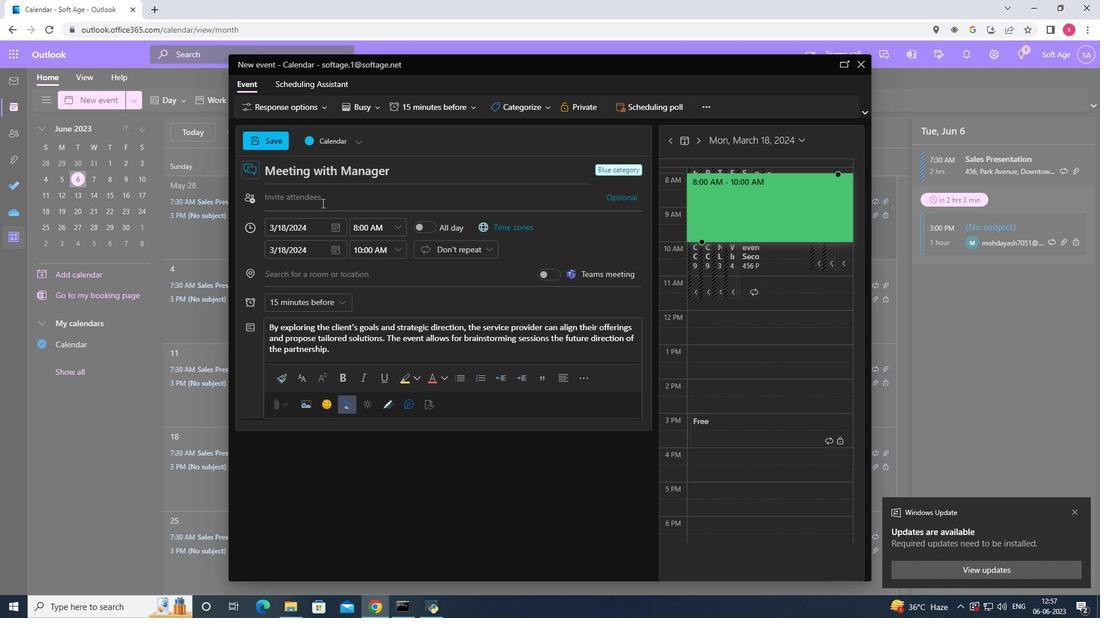 
Action: Key pressed softage.4<Key.shift>@
Screenshot: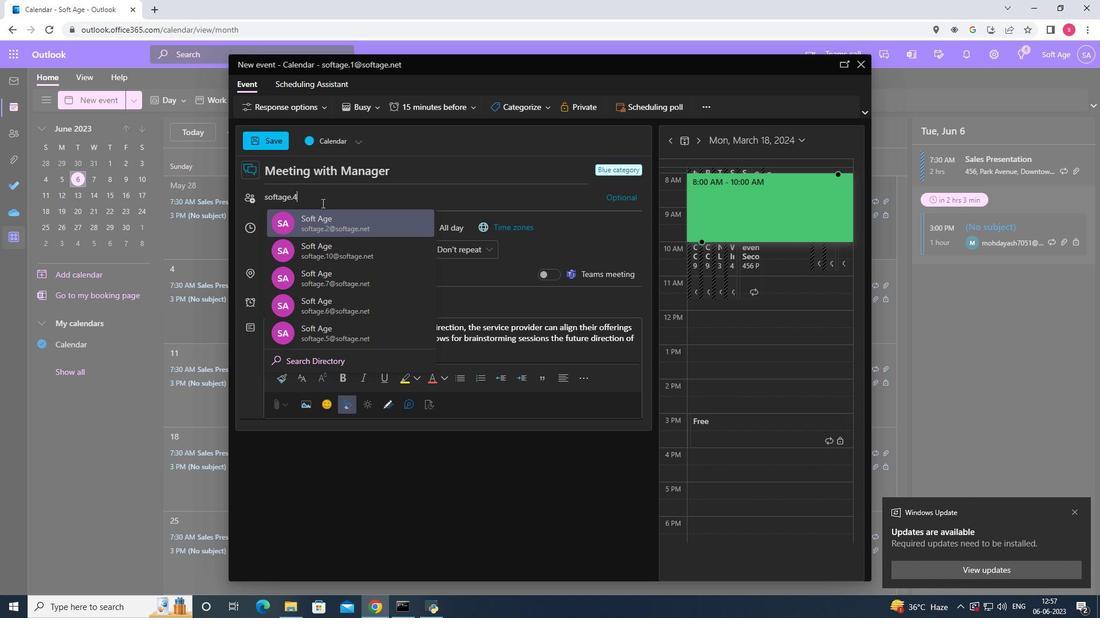 
Action: Mouse moved to (355, 228)
Screenshot: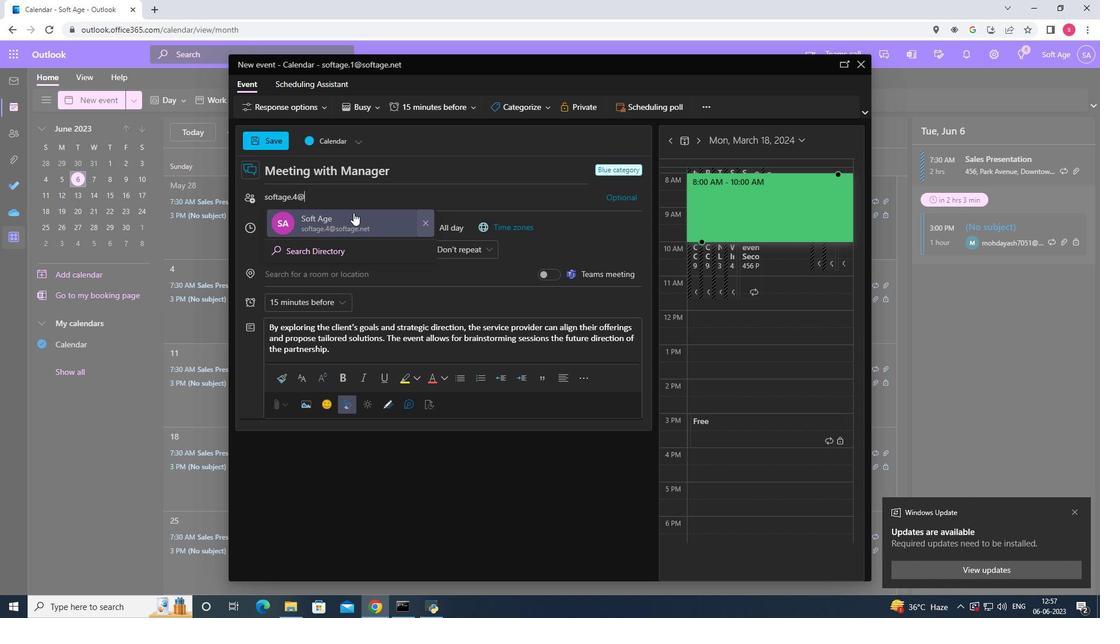
Action: Mouse pressed left at (355, 228)
Screenshot: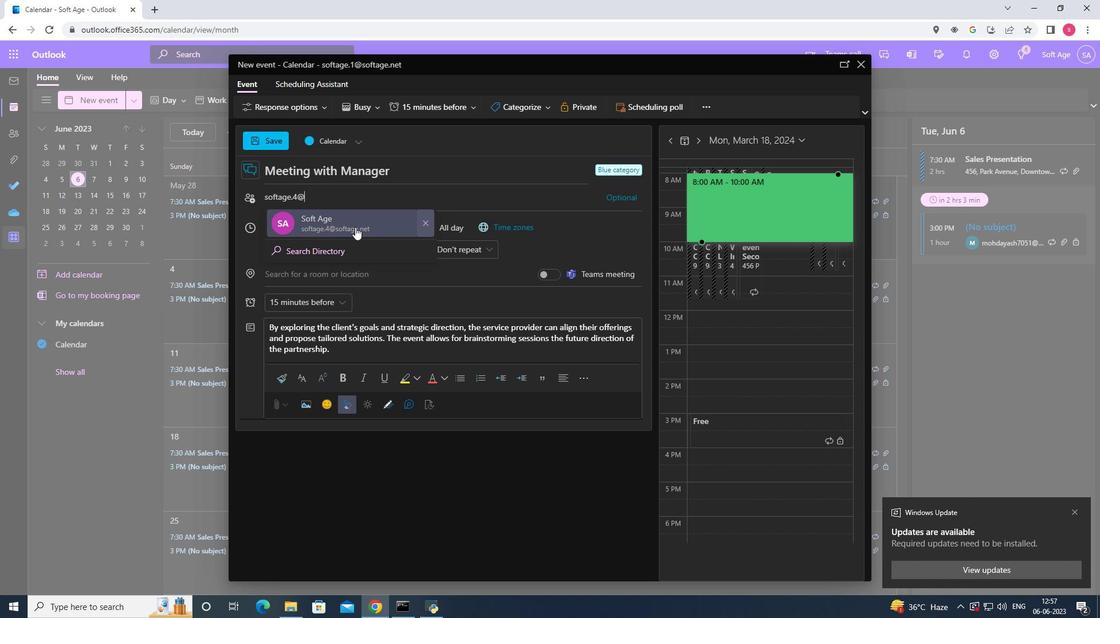 
Action: Key pressed softah<Key.backspace>gr<Key.backspace>e.5<Key.shift>@
Screenshot: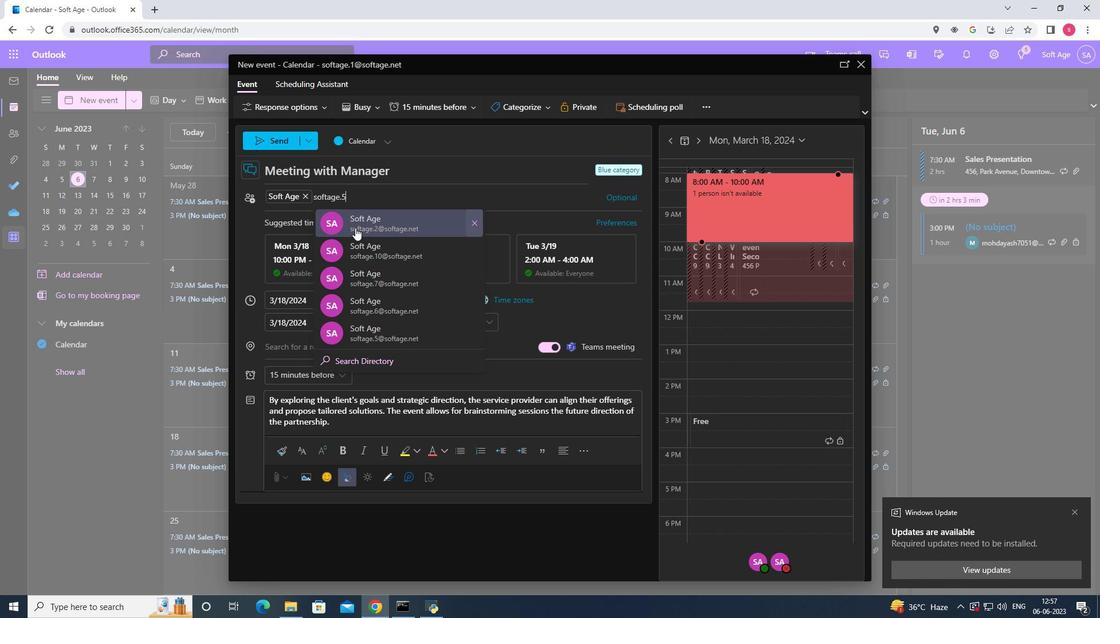 
Action: Mouse pressed left at (355, 228)
Screenshot: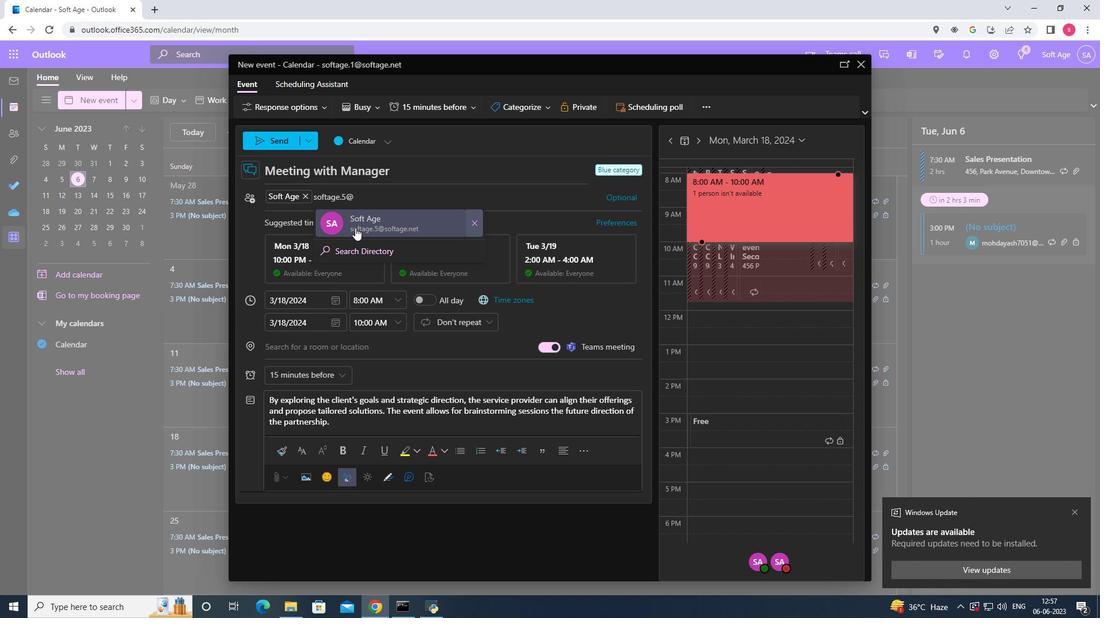 
Action: Mouse moved to (344, 370)
Screenshot: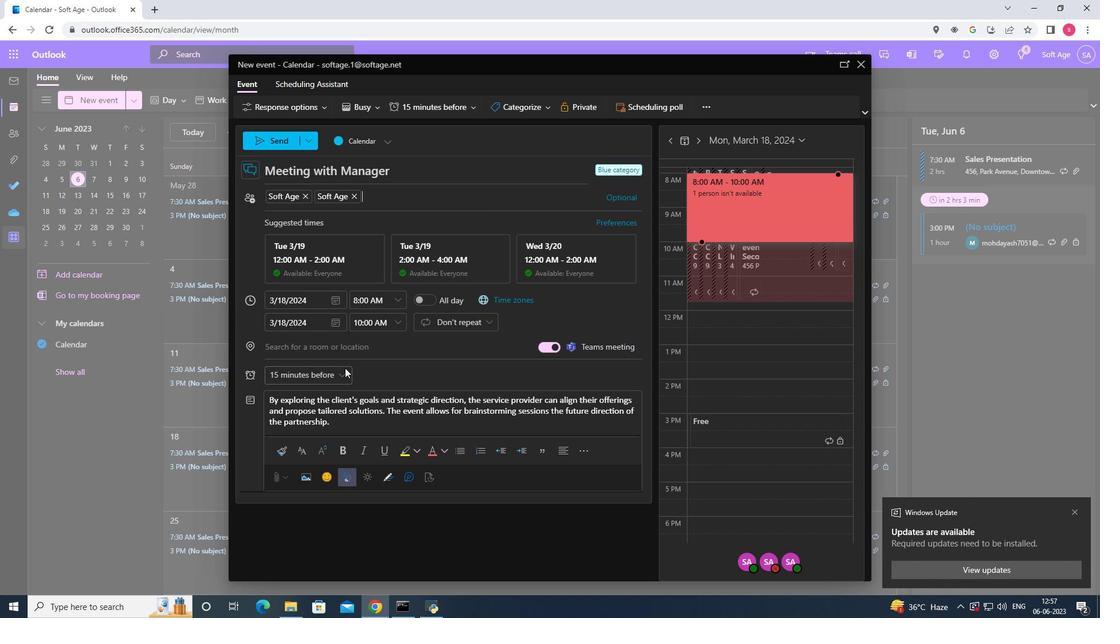 
Action: Mouse pressed left at (344, 370)
Screenshot: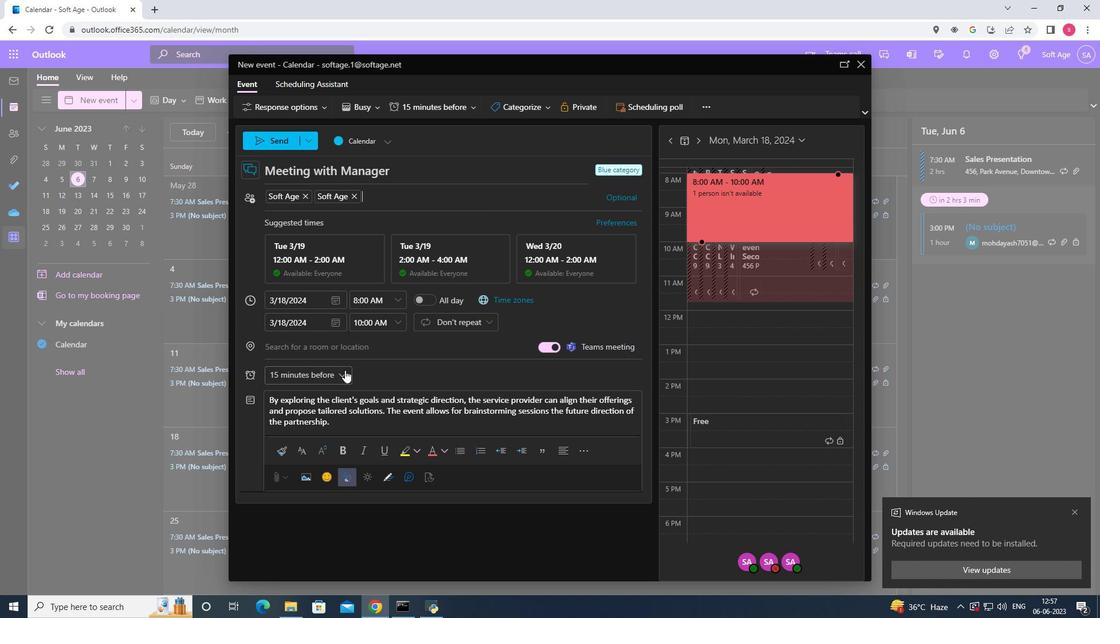 
Action: Mouse moved to (324, 215)
Screenshot: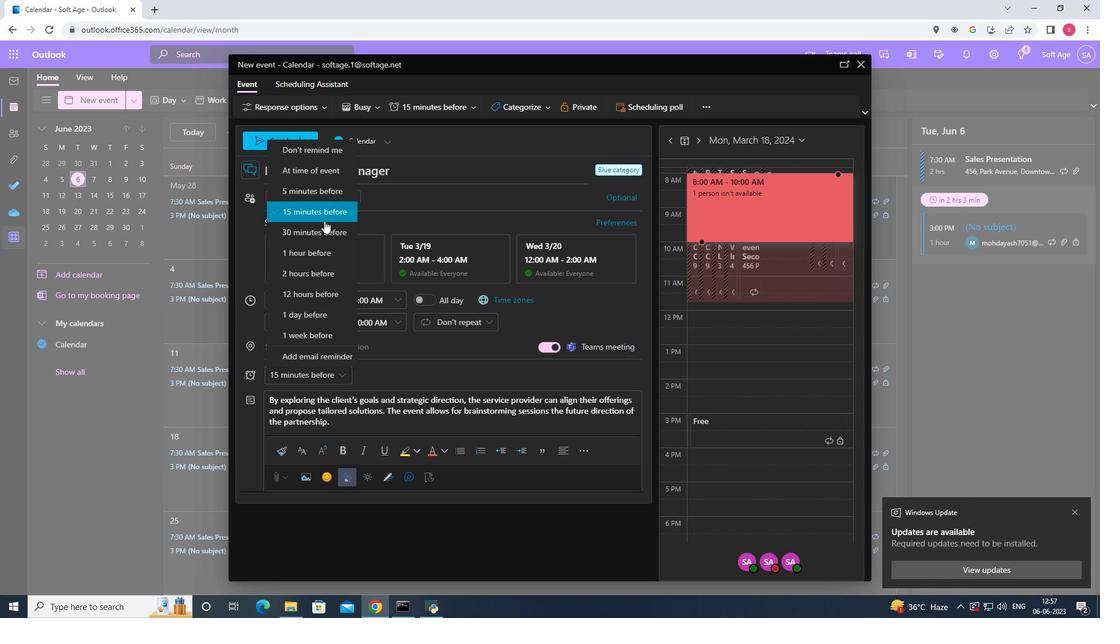 
Action: Mouse pressed left at (324, 215)
Screenshot: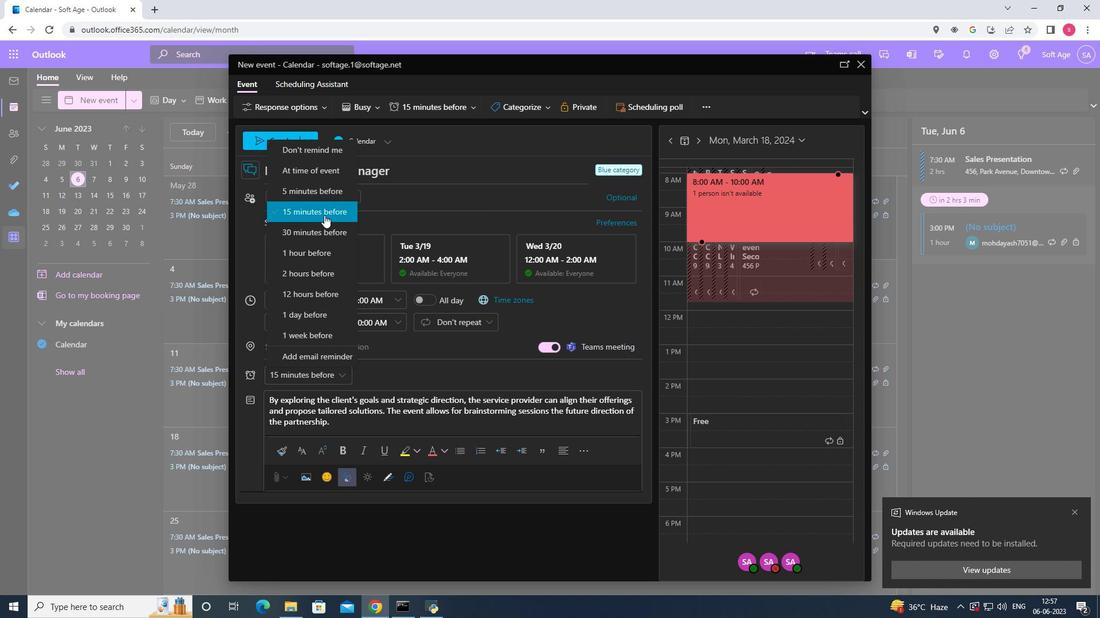
Action: Mouse moved to (261, 139)
Screenshot: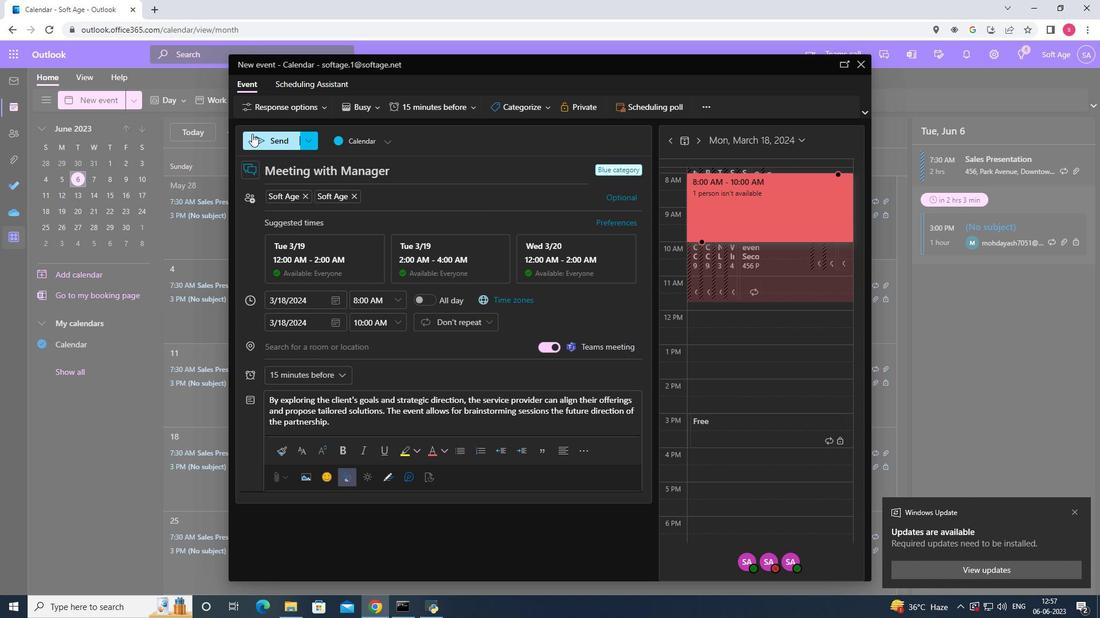 
Action: Mouse pressed left at (261, 139)
Screenshot: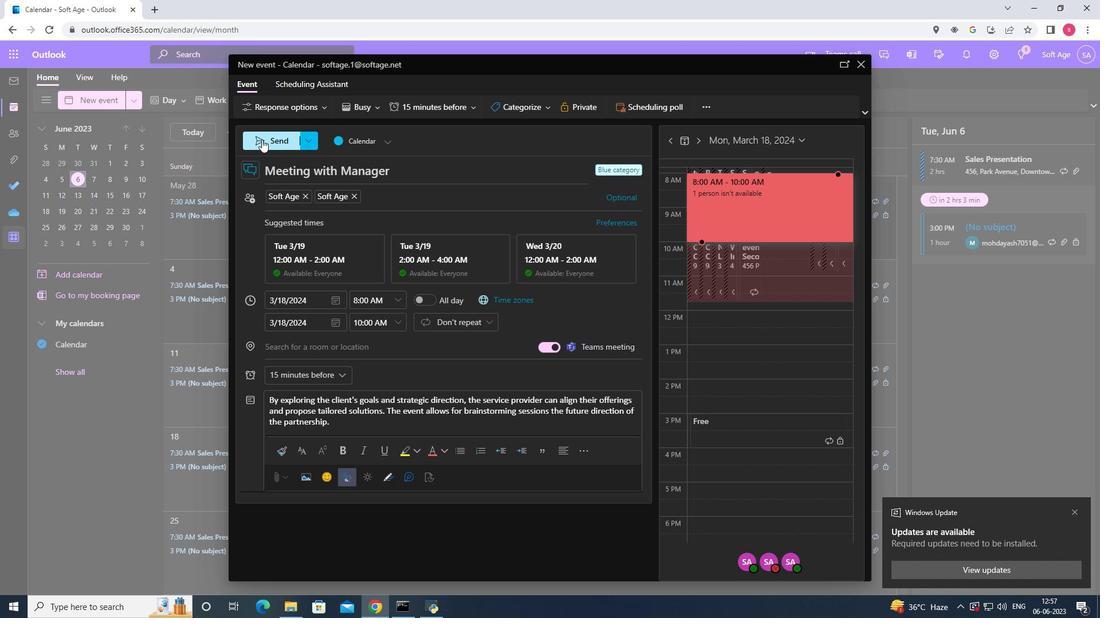 
